 Task: Add Attachment from Google Drive to Card Card0000000055 in Board Board0000000014 in Workspace WS0000000005 in Trello. Add Cover Orange to Card Card0000000055 in Board Board0000000014 in Workspace WS0000000005 in Trello. Add "Add Label …" with "Title" Title0000000055 to Button Button0000000055 to Card Card0000000055 in Board Board0000000014 in Workspace WS0000000005 in Trello. Add Description DS0000000055 to Card Card0000000055 in Board Board0000000014 in Workspace WS0000000005 in Trello. Add Comment CM0000000055 to Card Card0000000055 in Board Board0000000014 in Workspace WS0000000005 in Trello
Action: Mouse moved to (899, 524)
Screenshot: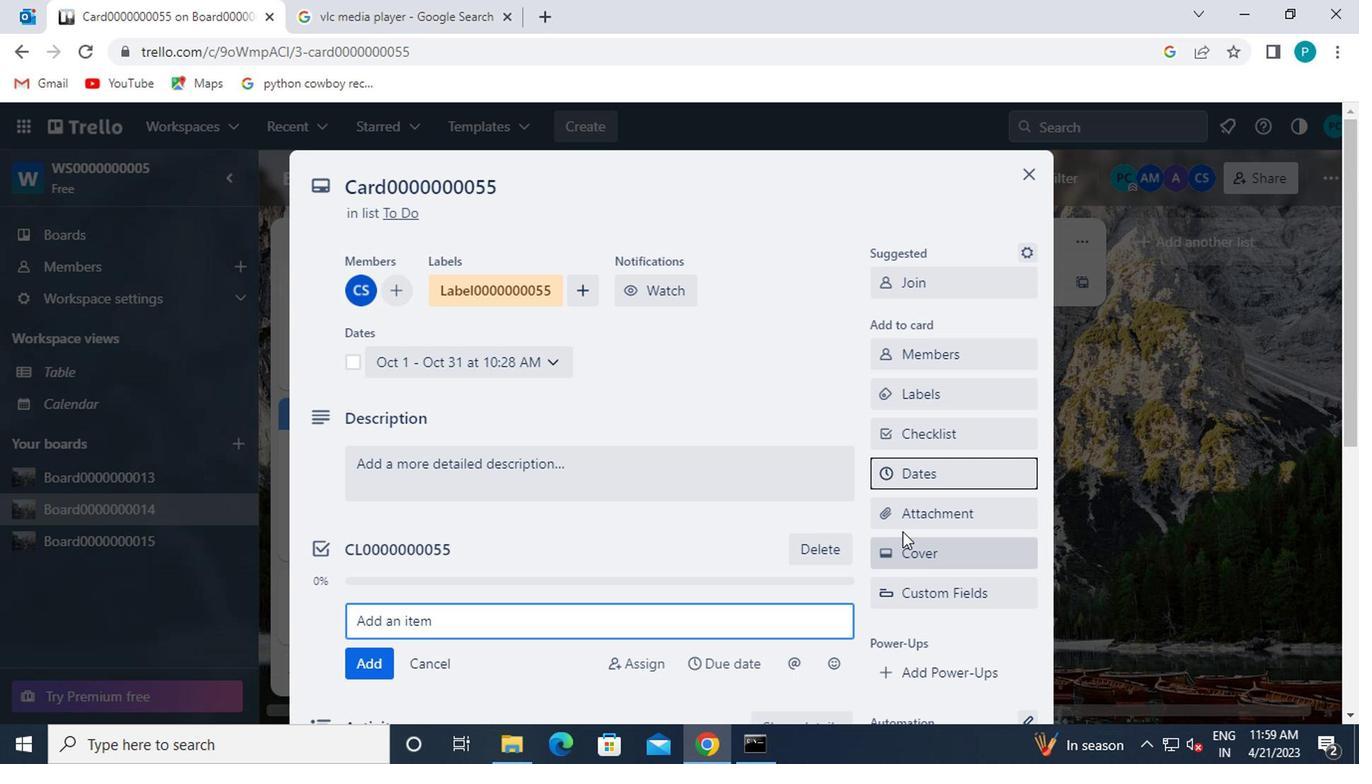 
Action: Mouse pressed left at (899, 524)
Screenshot: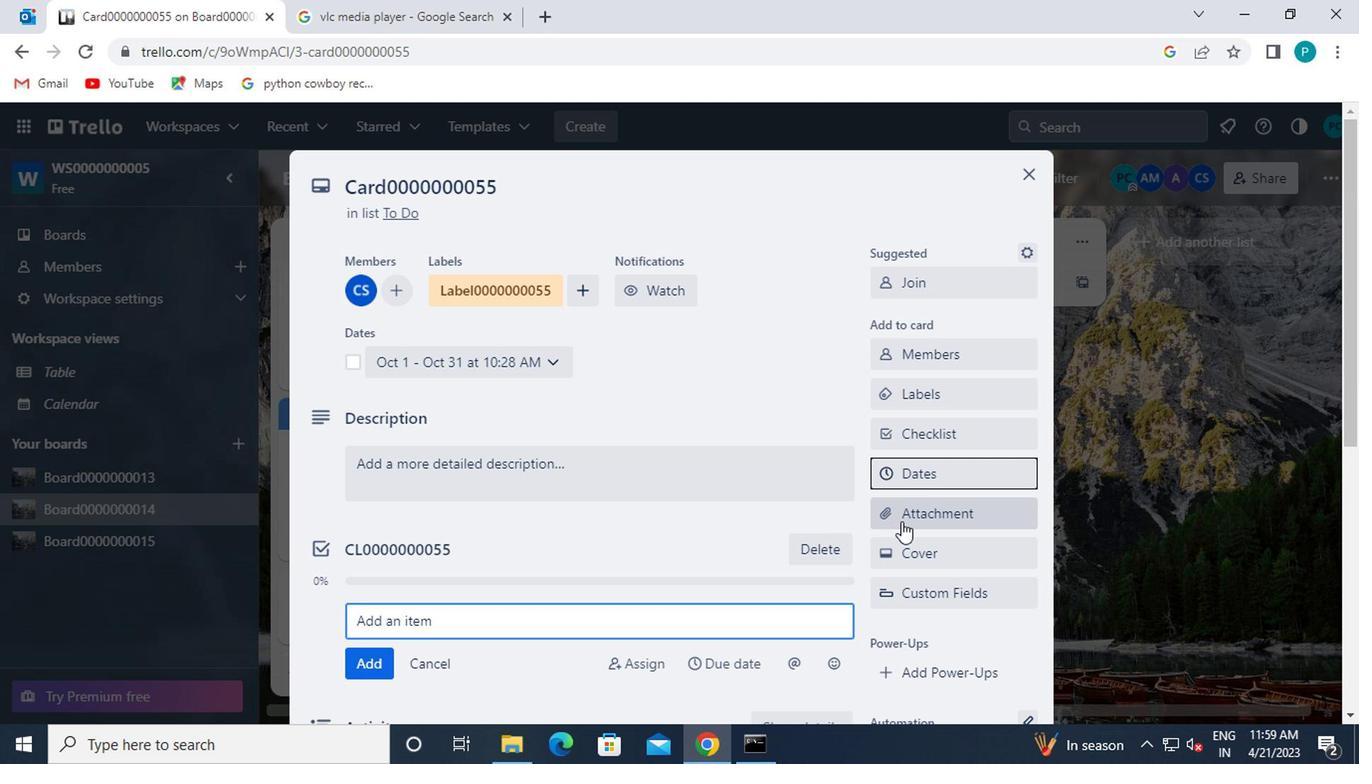 
Action: Mouse moved to (902, 282)
Screenshot: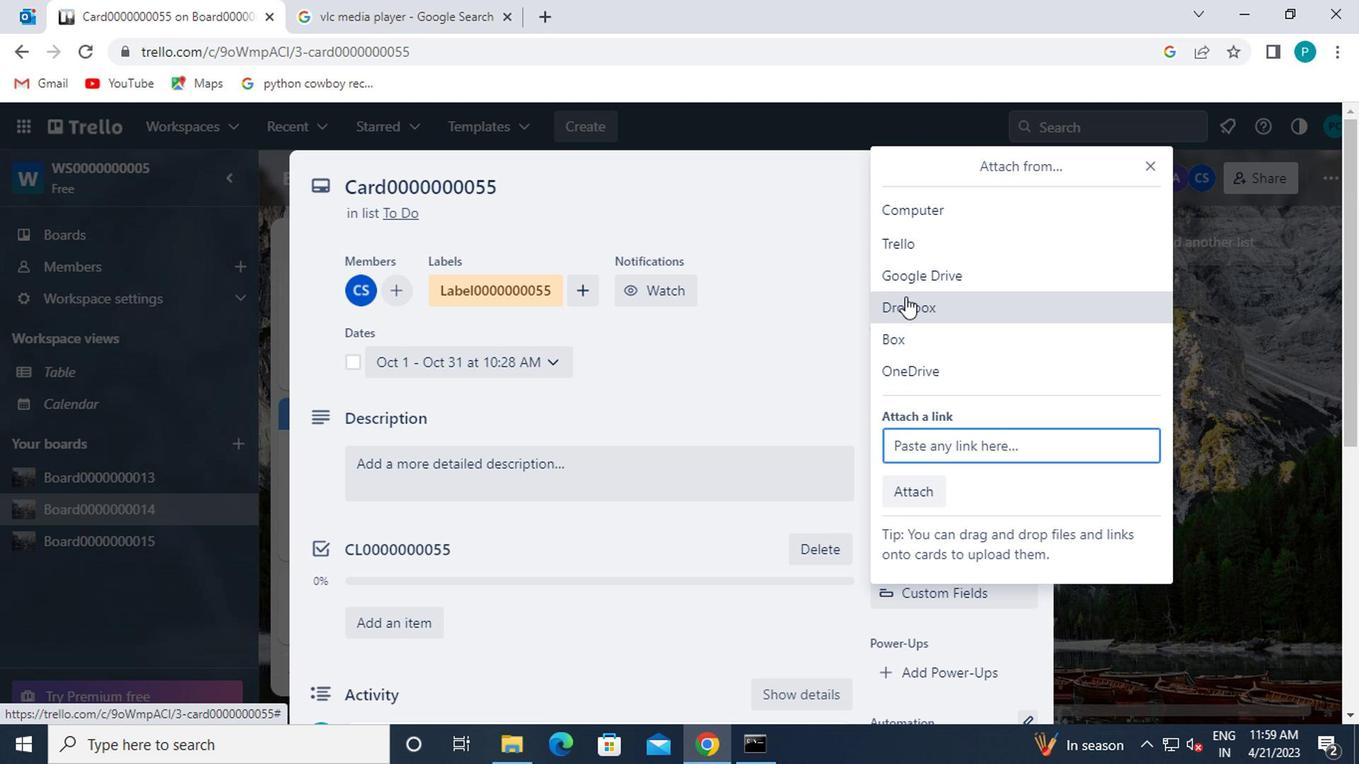 
Action: Mouse pressed left at (902, 282)
Screenshot: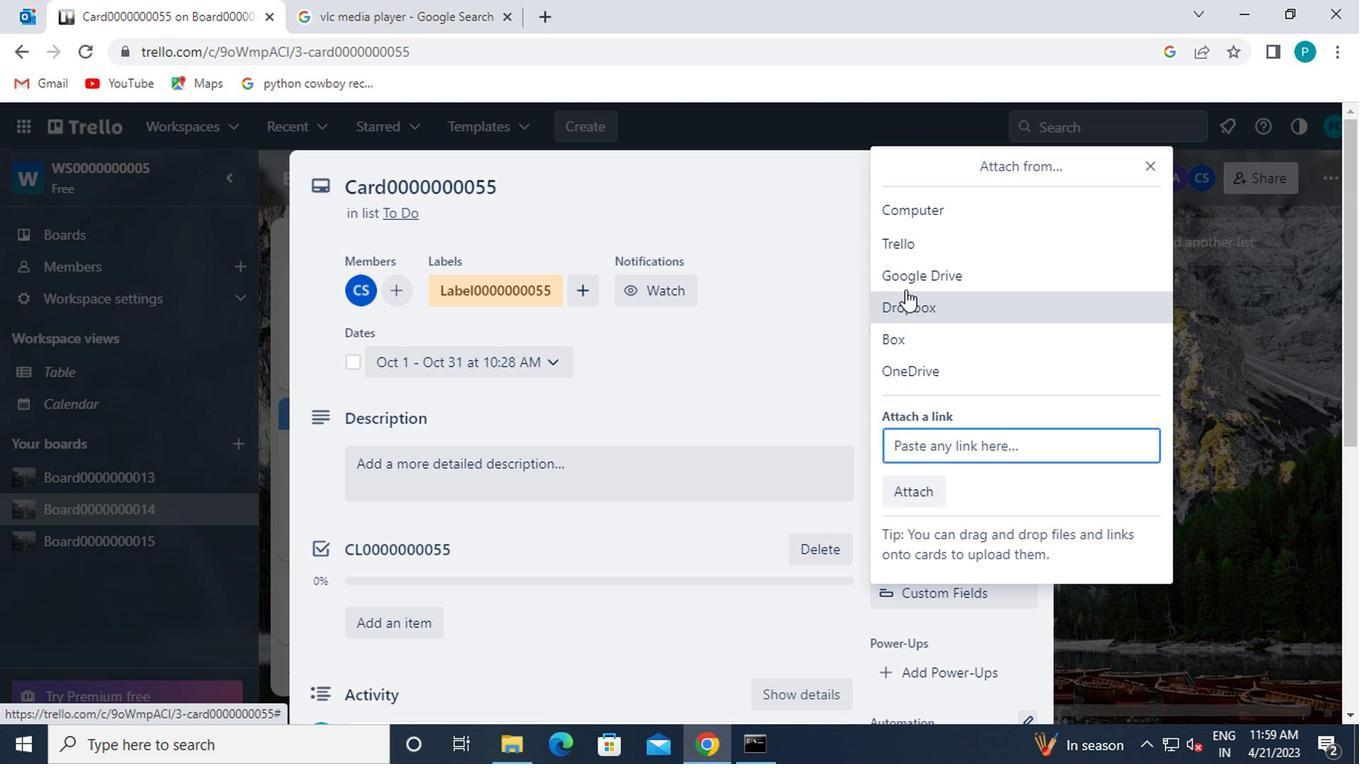 
Action: Mouse moved to (433, 410)
Screenshot: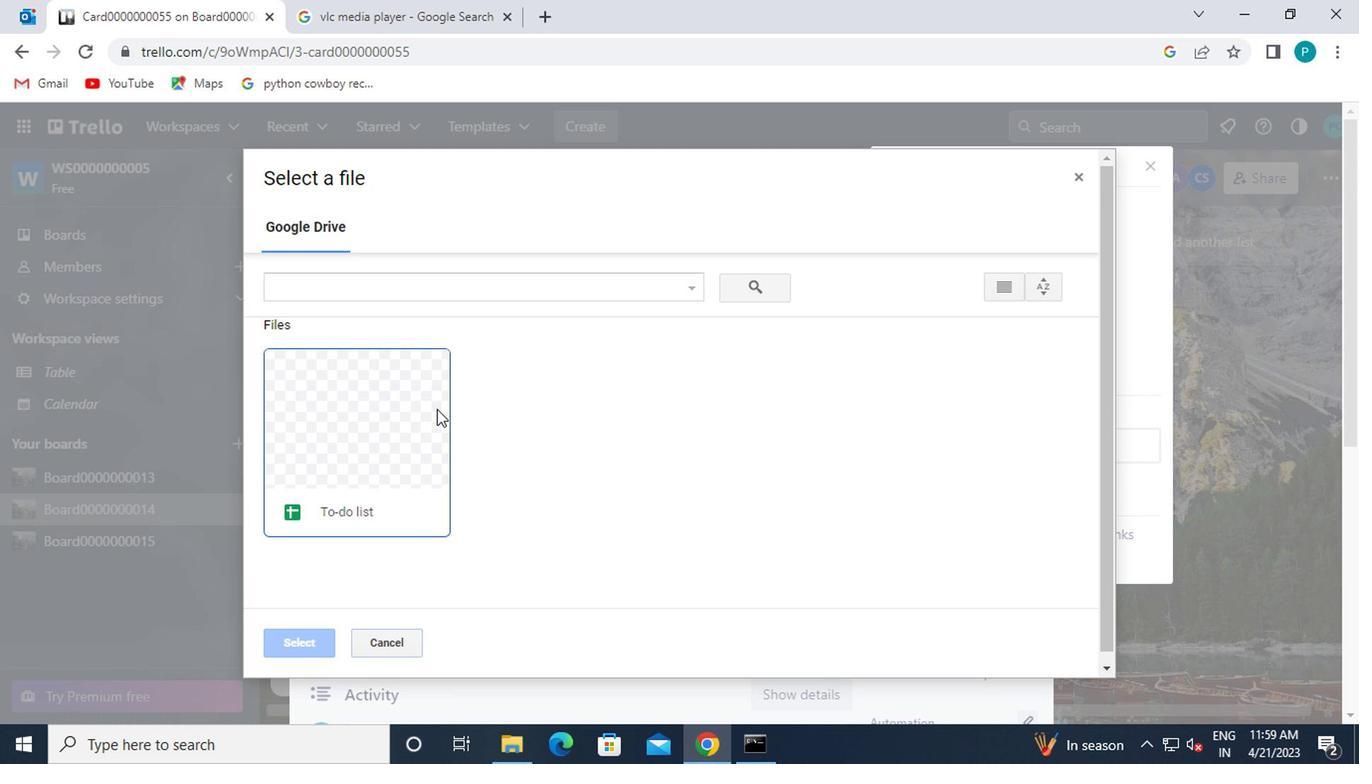 
Action: Mouse pressed left at (433, 410)
Screenshot: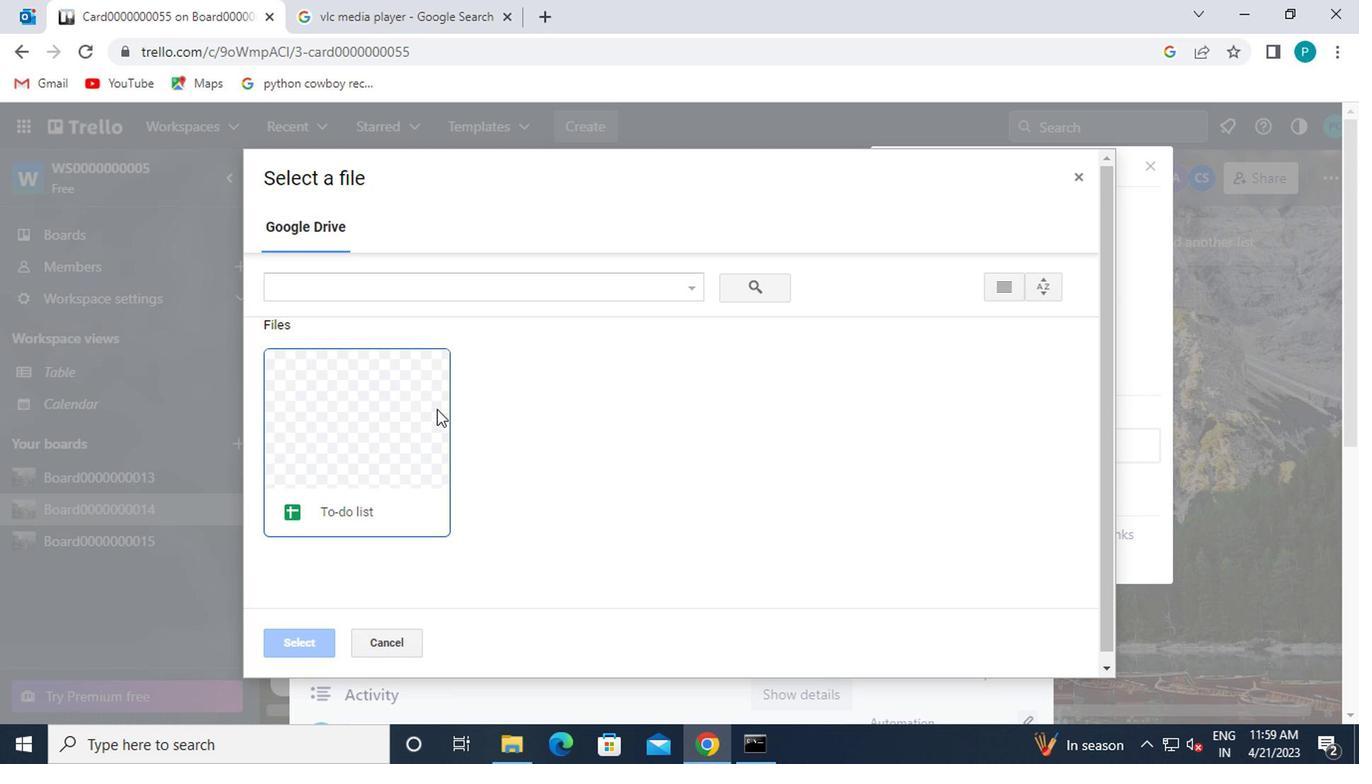 
Action: Mouse moved to (331, 643)
Screenshot: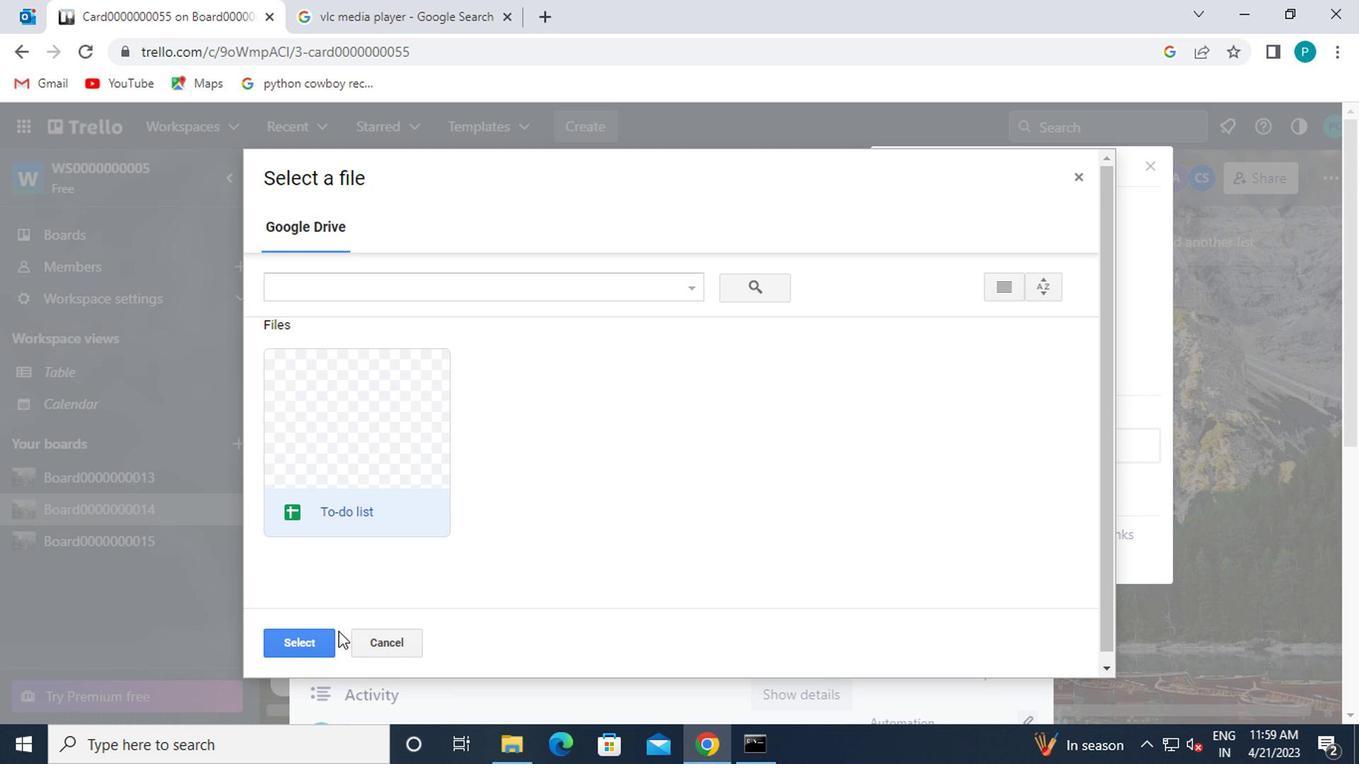 
Action: Mouse pressed left at (331, 643)
Screenshot: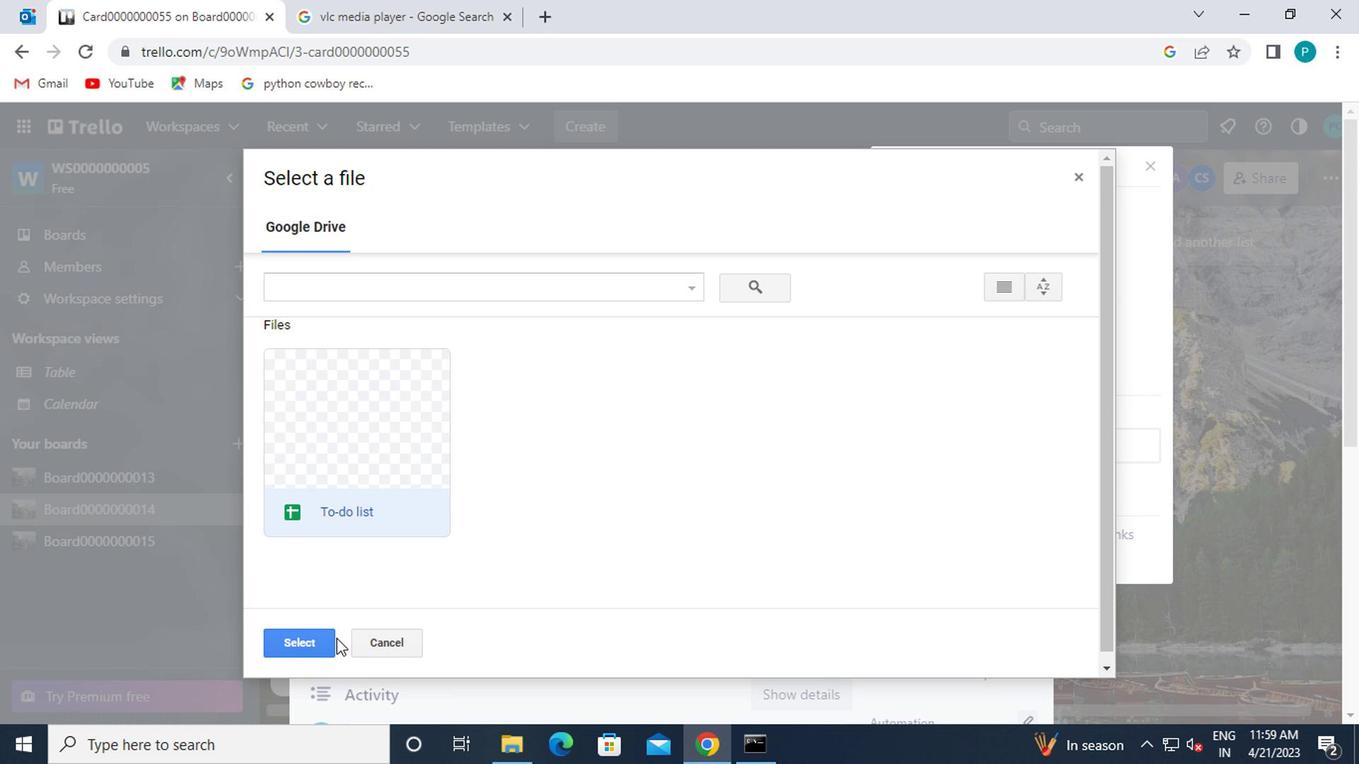 
Action: Mouse moved to (984, 556)
Screenshot: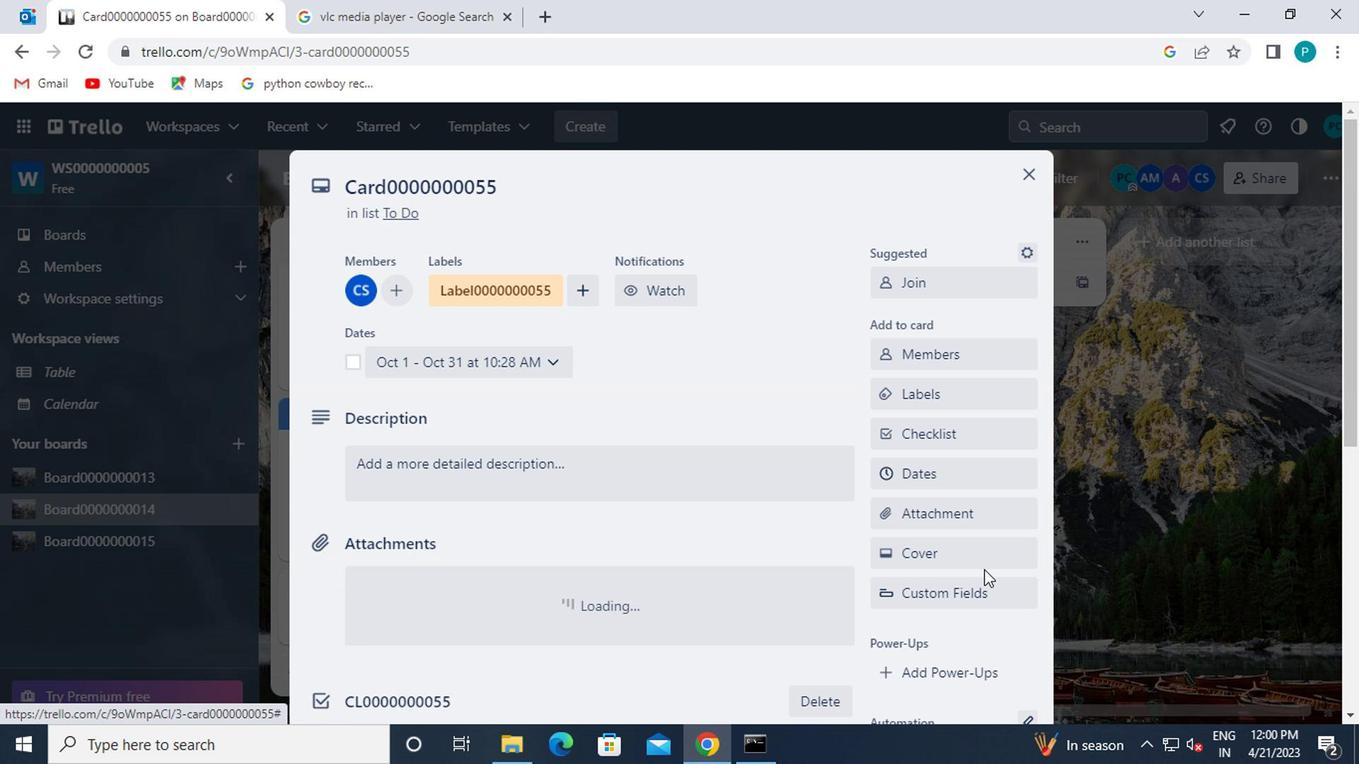 
Action: Mouse pressed left at (984, 556)
Screenshot: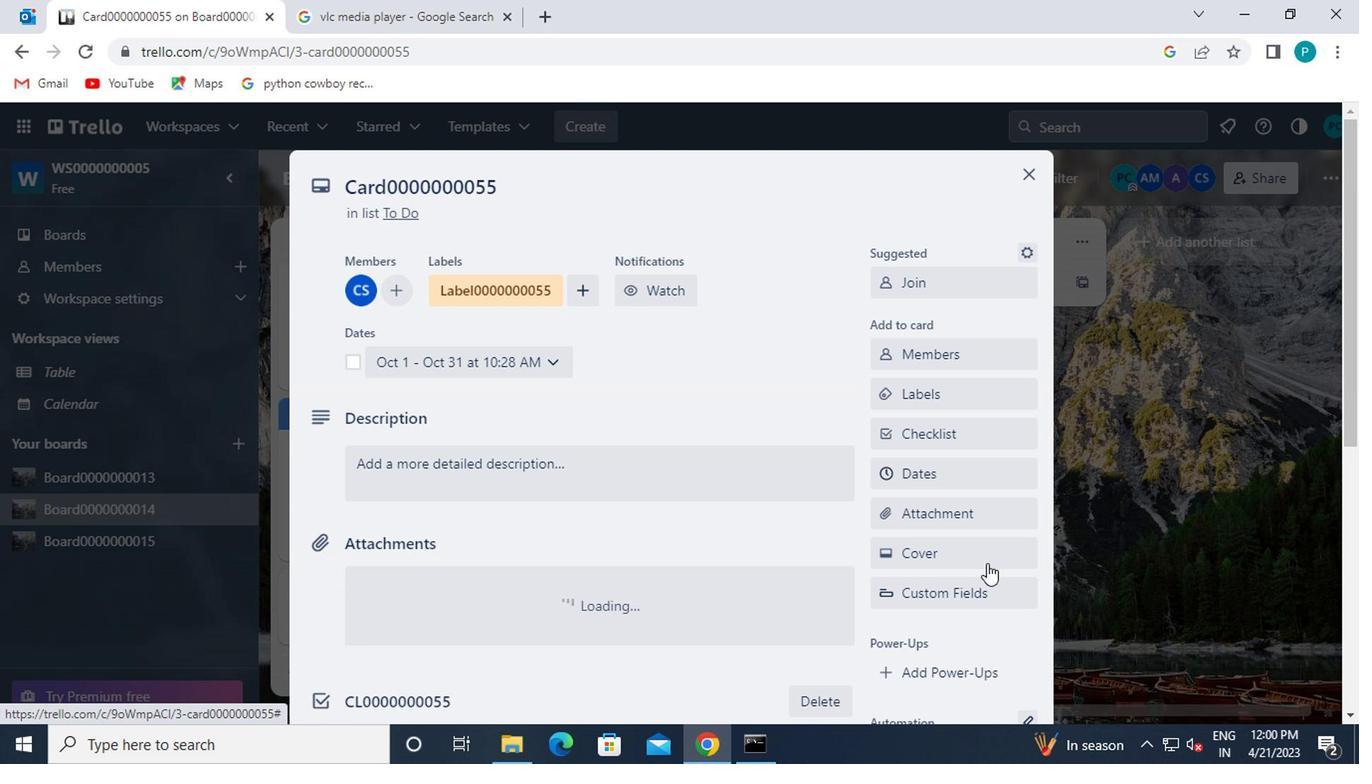 
Action: Mouse moved to (1006, 347)
Screenshot: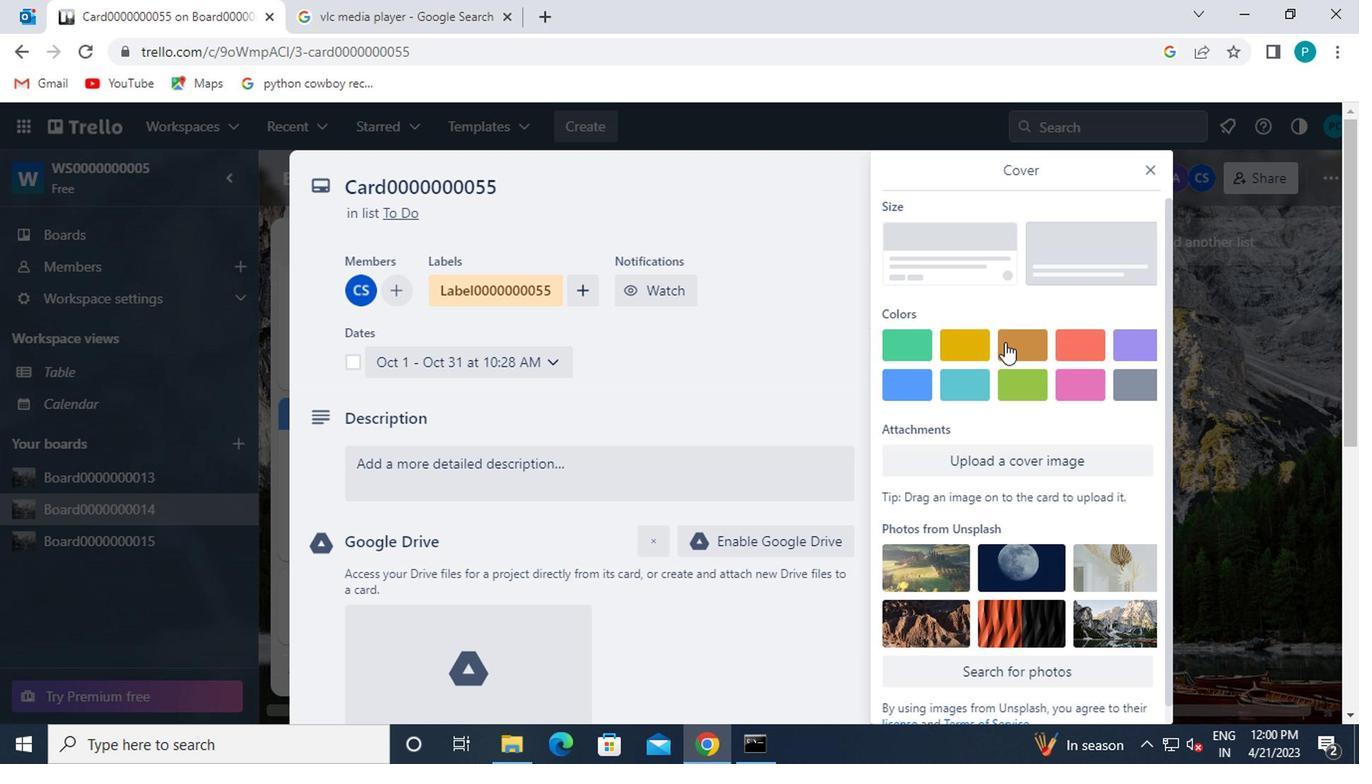 
Action: Mouse pressed left at (1006, 347)
Screenshot: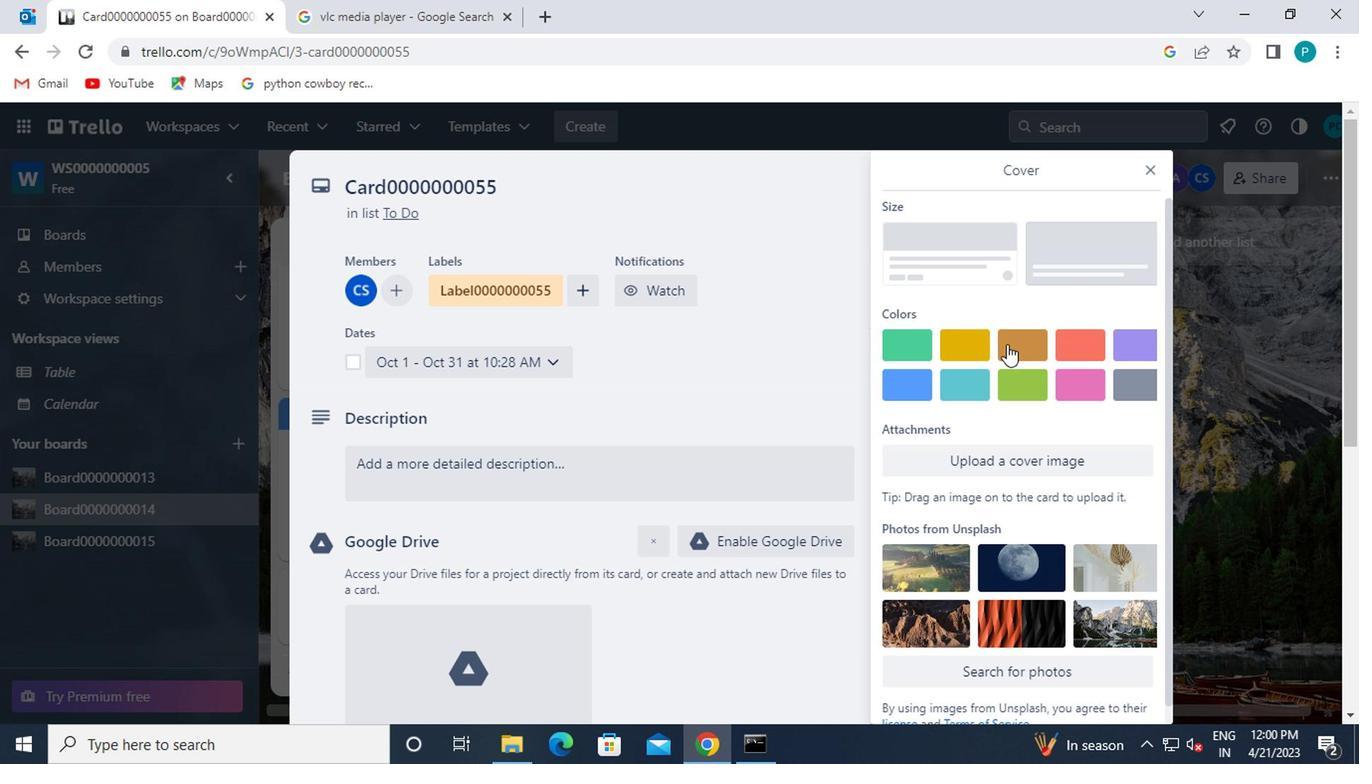 
Action: Mouse moved to (1150, 162)
Screenshot: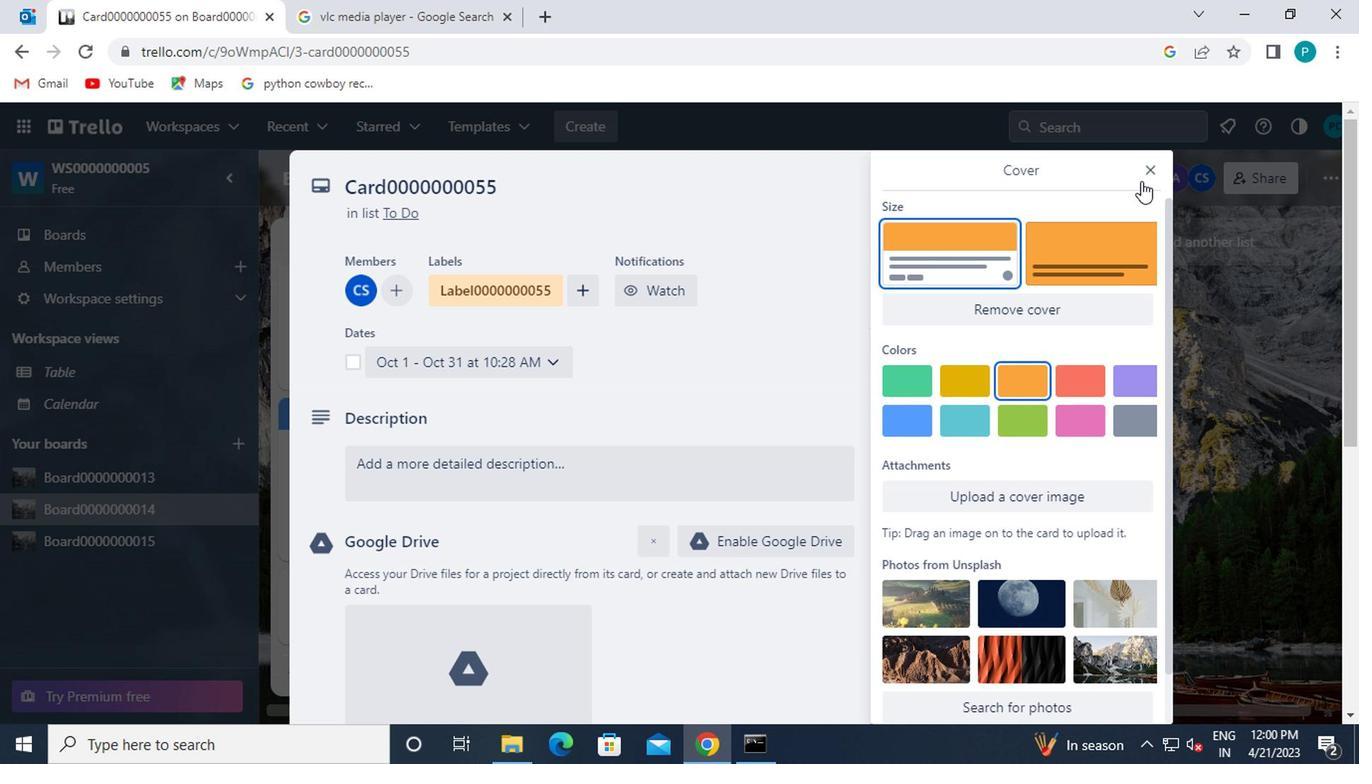 
Action: Mouse pressed left at (1150, 162)
Screenshot: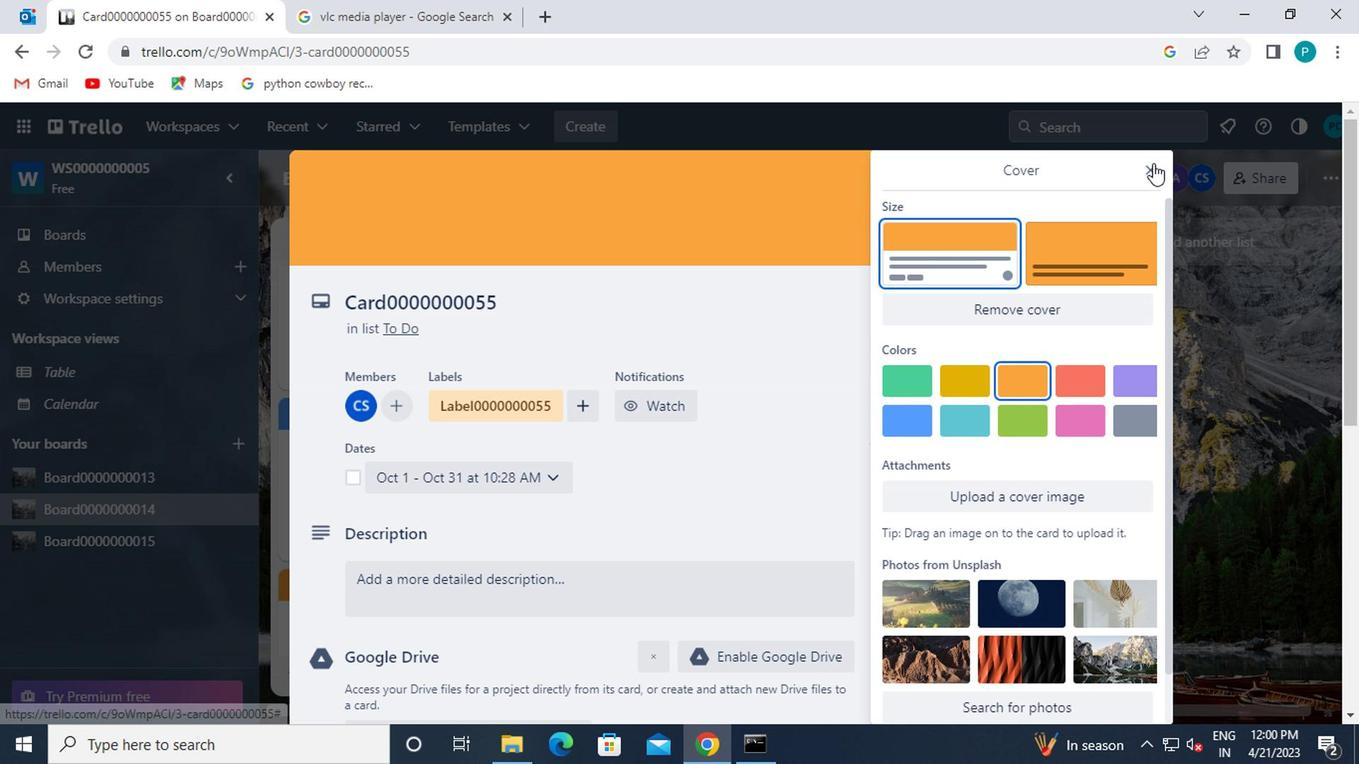 
Action: Mouse moved to (748, 535)
Screenshot: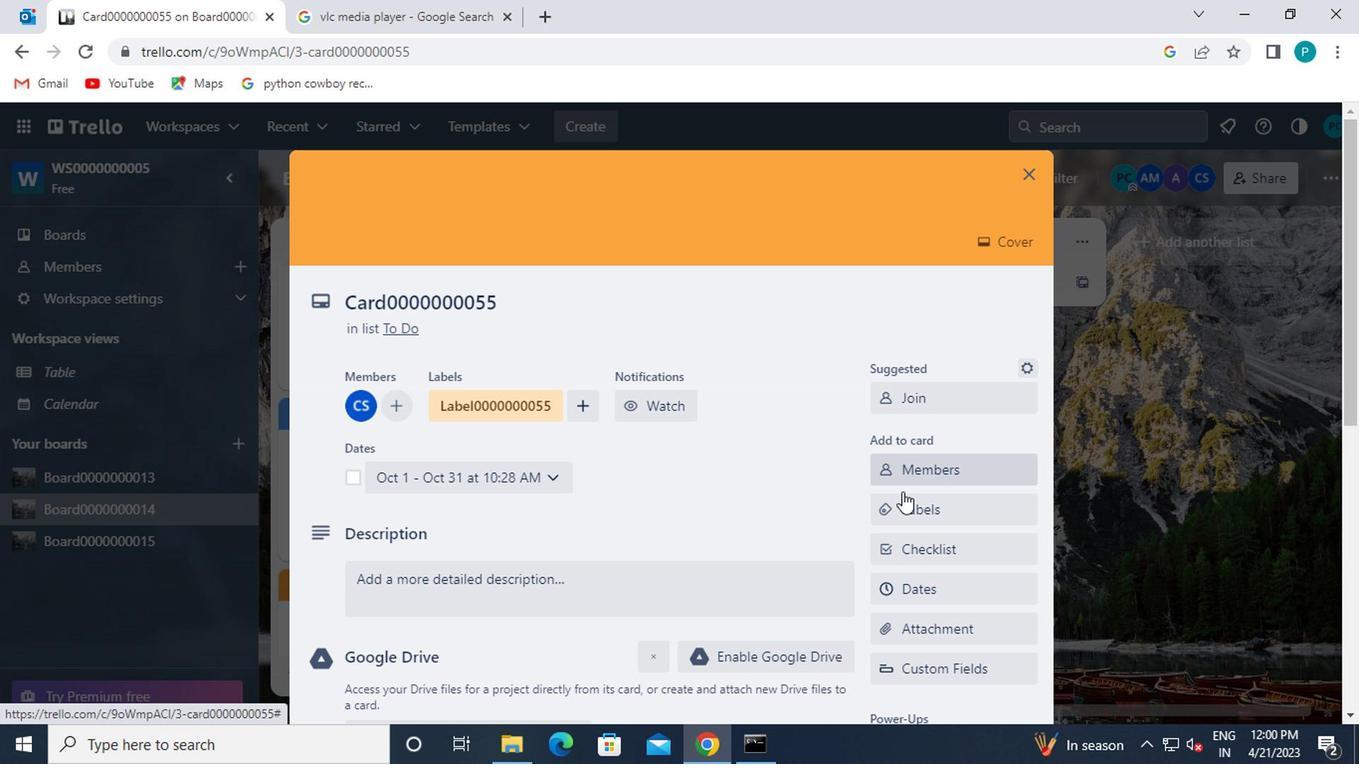
Action: Mouse scrolled (748, 534) with delta (0, 0)
Screenshot: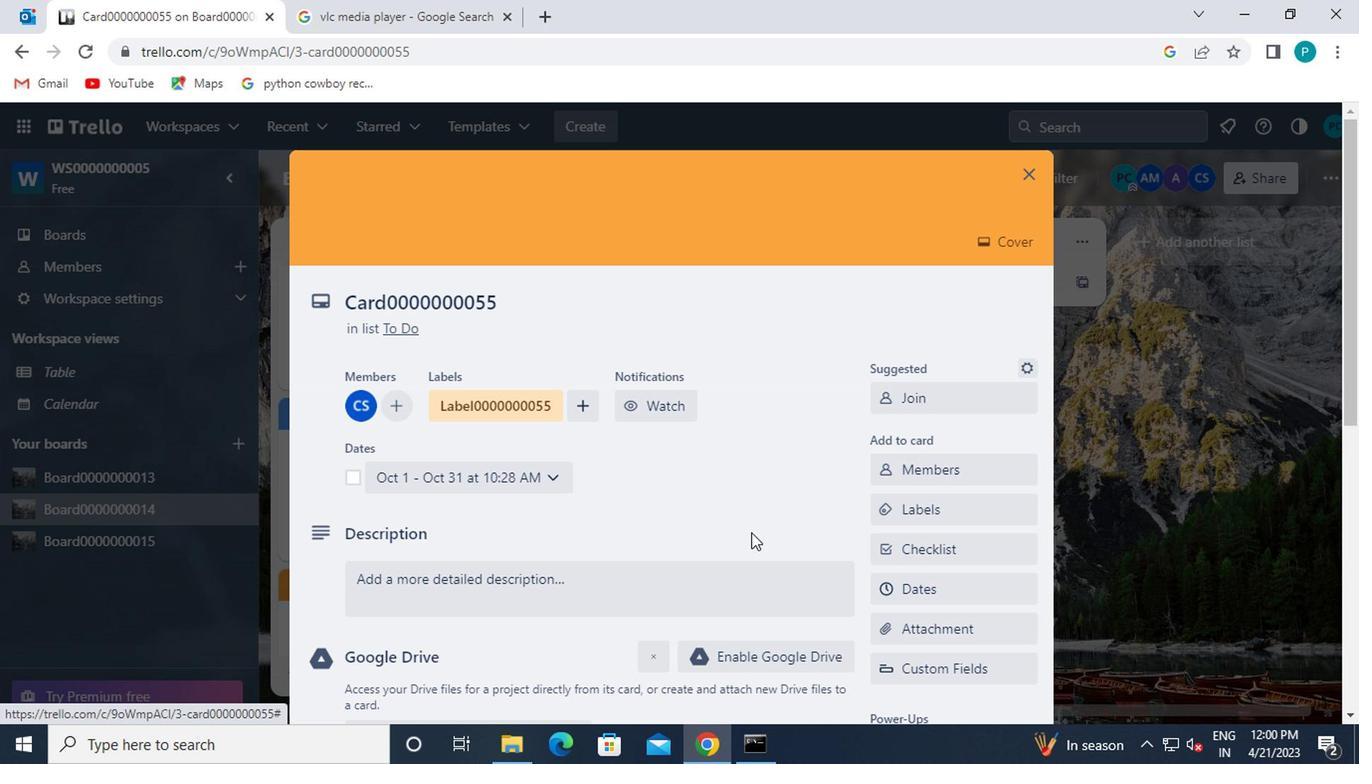 
Action: Mouse moved to (870, 587)
Screenshot: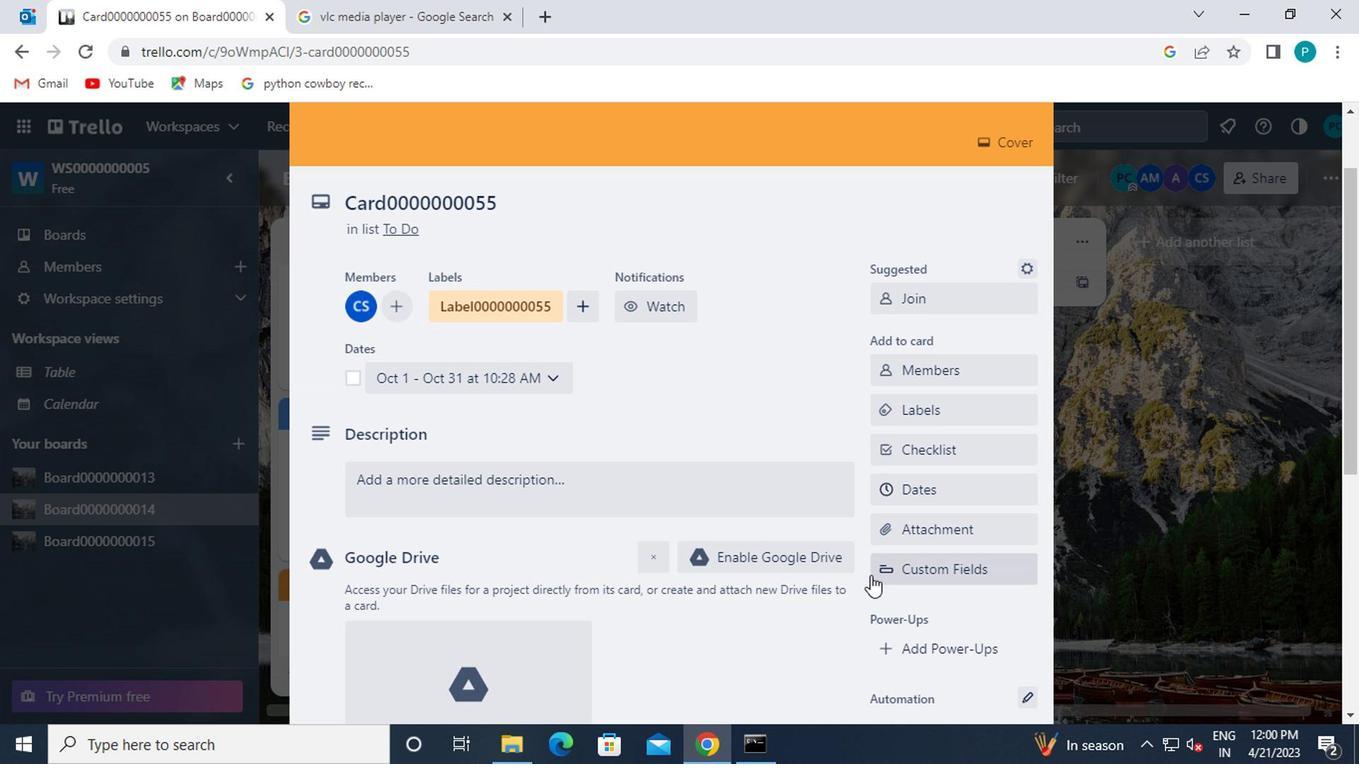 
Action: Mouse scrolled (870, 586) with delta (0, -1)
Screenshot: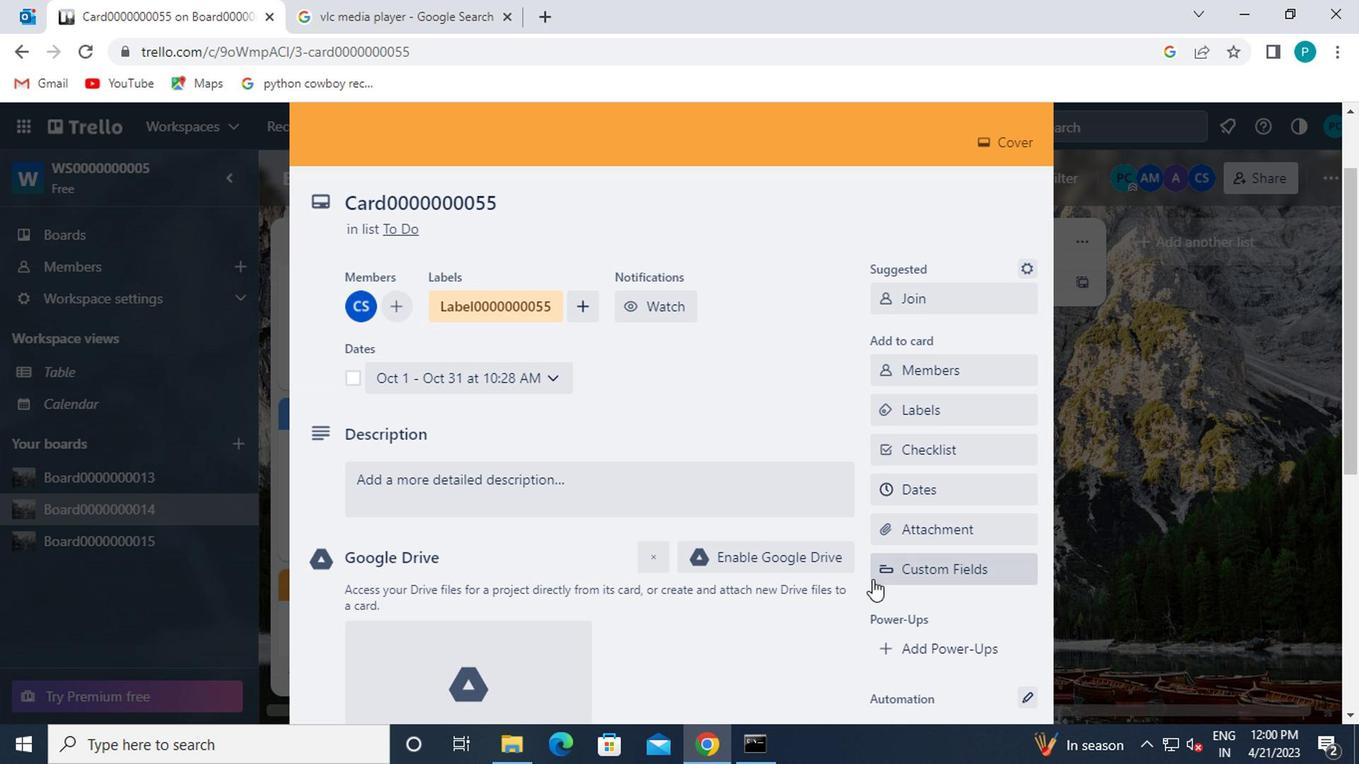 
Action: Mouse scrolled (870, 586) with delta (0, -1)
Screenshot: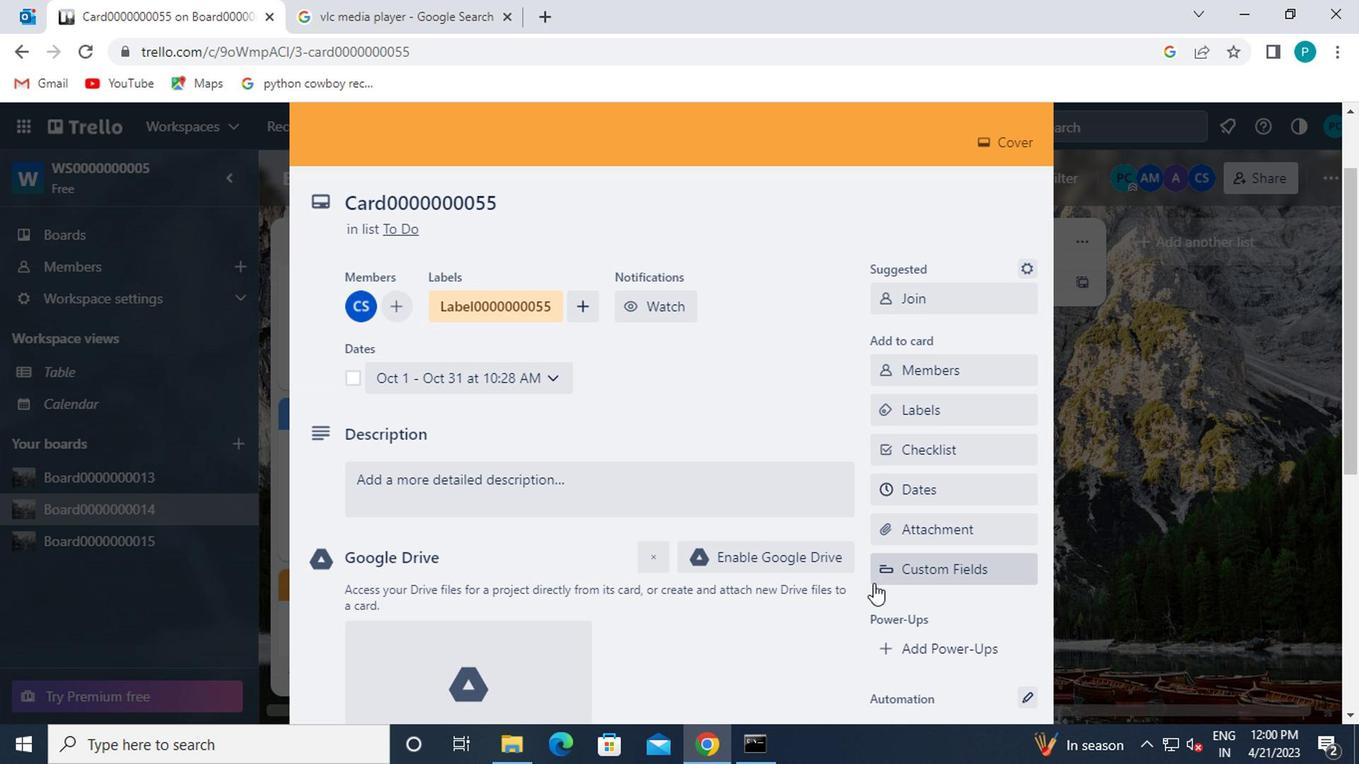 
Action: Mouse moved to (892, 617)
Screenshot: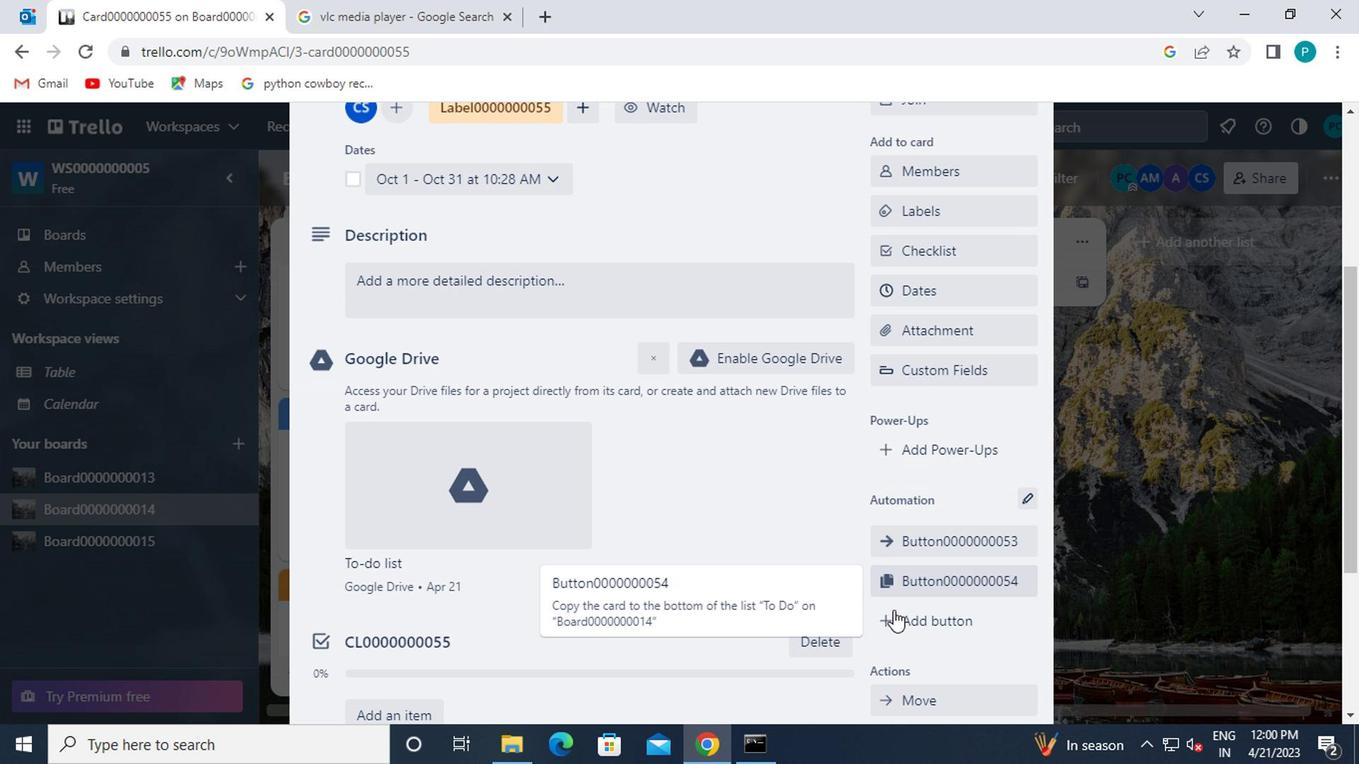 
Action: Mouse pressed left at (892, 617)
Screenshot: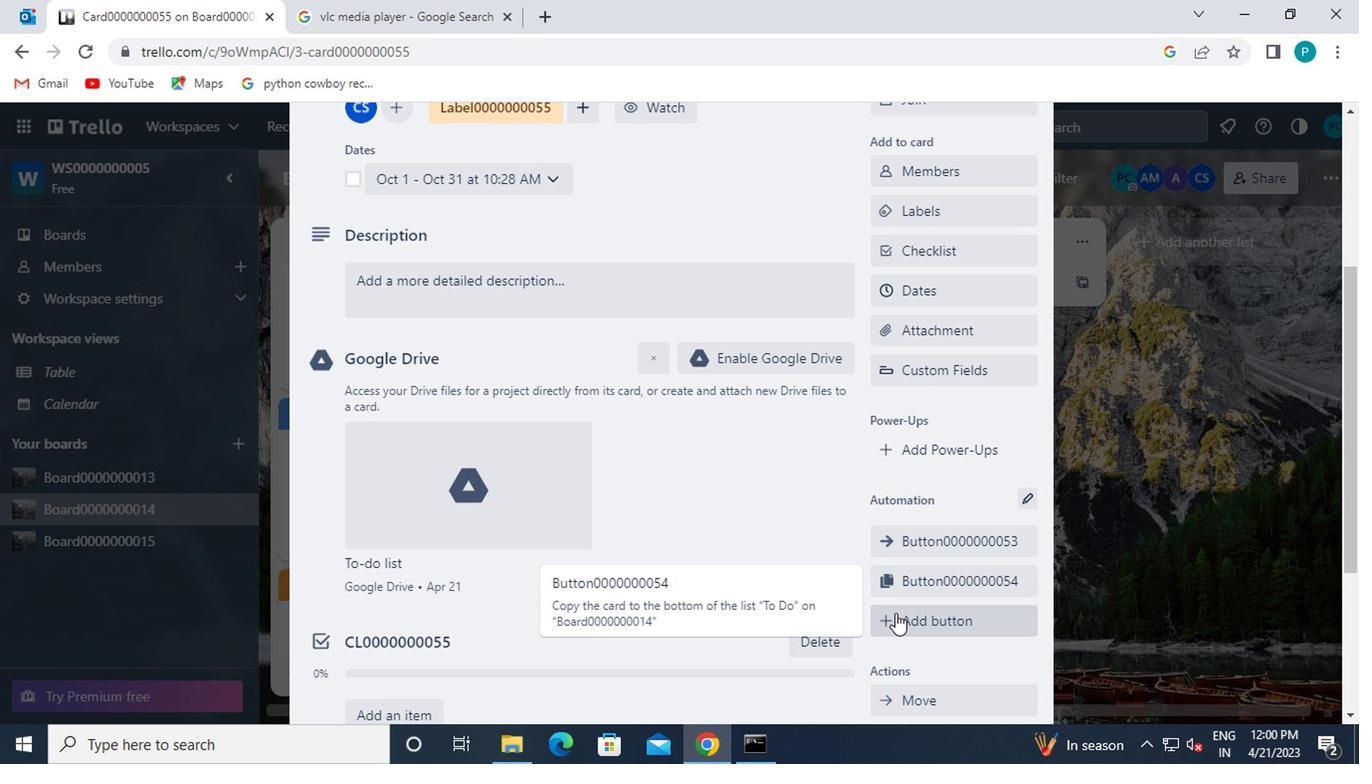 
Action: Mouse moved to (934, 346)
Screenshot: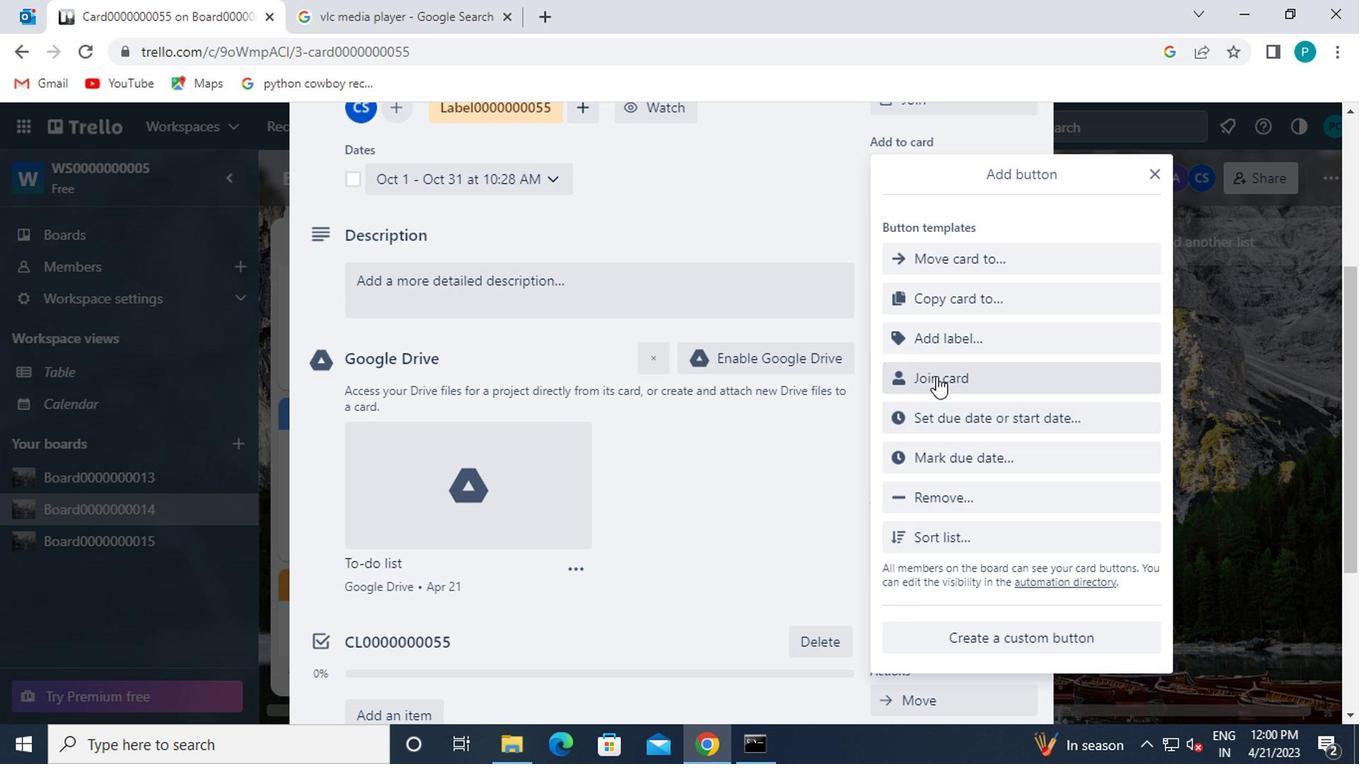 
Action: Mouse pressed left at (934, 346)
Screenshot: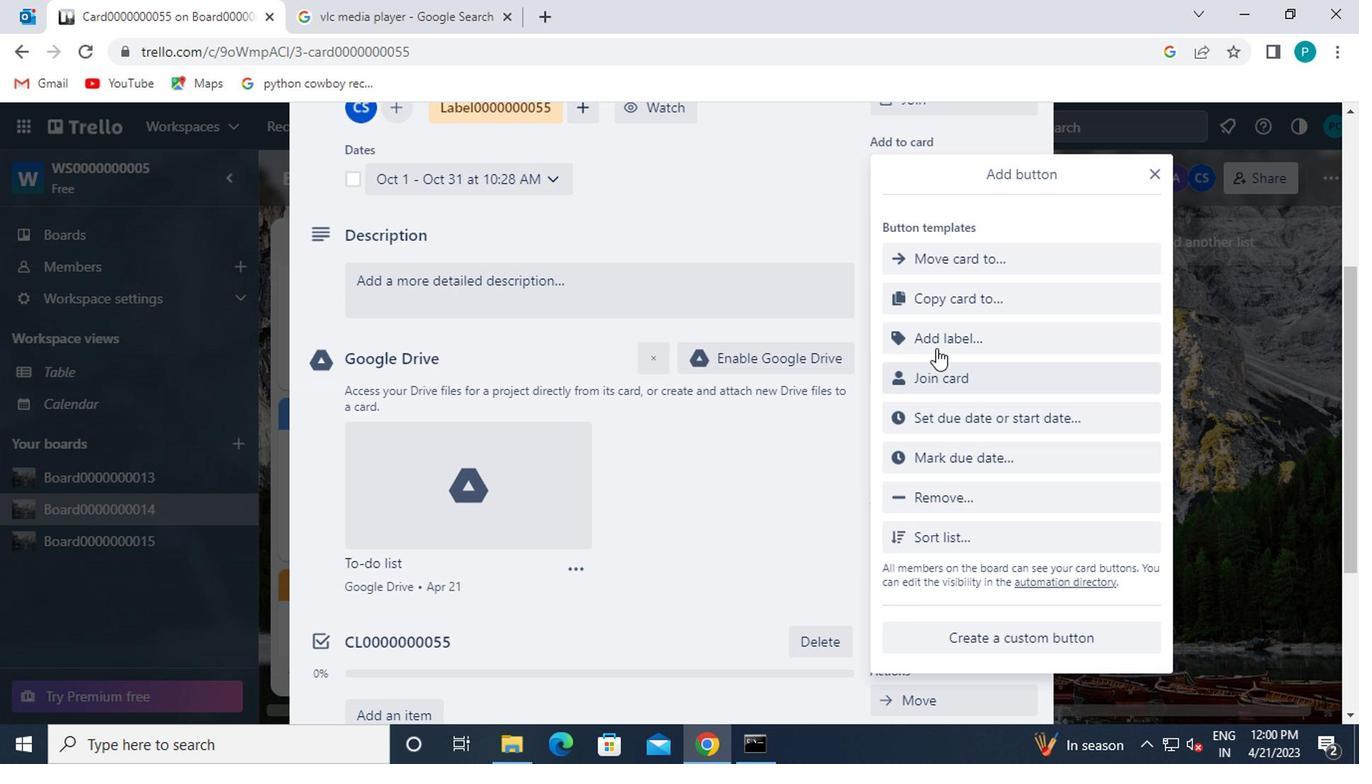 
Action: Mouse moved to (946, 319)
Screenshot: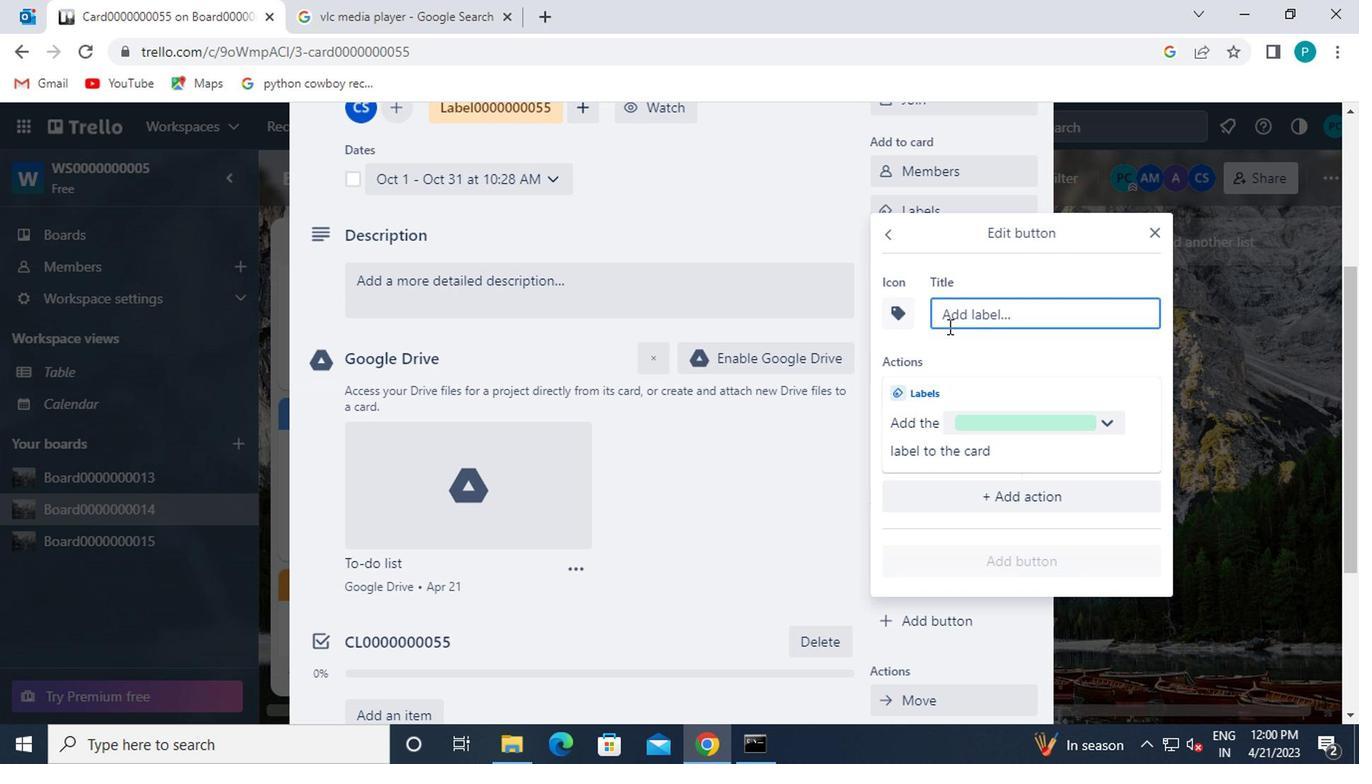 
Action: Mouse pressed left at (946, 319)
Screenshot: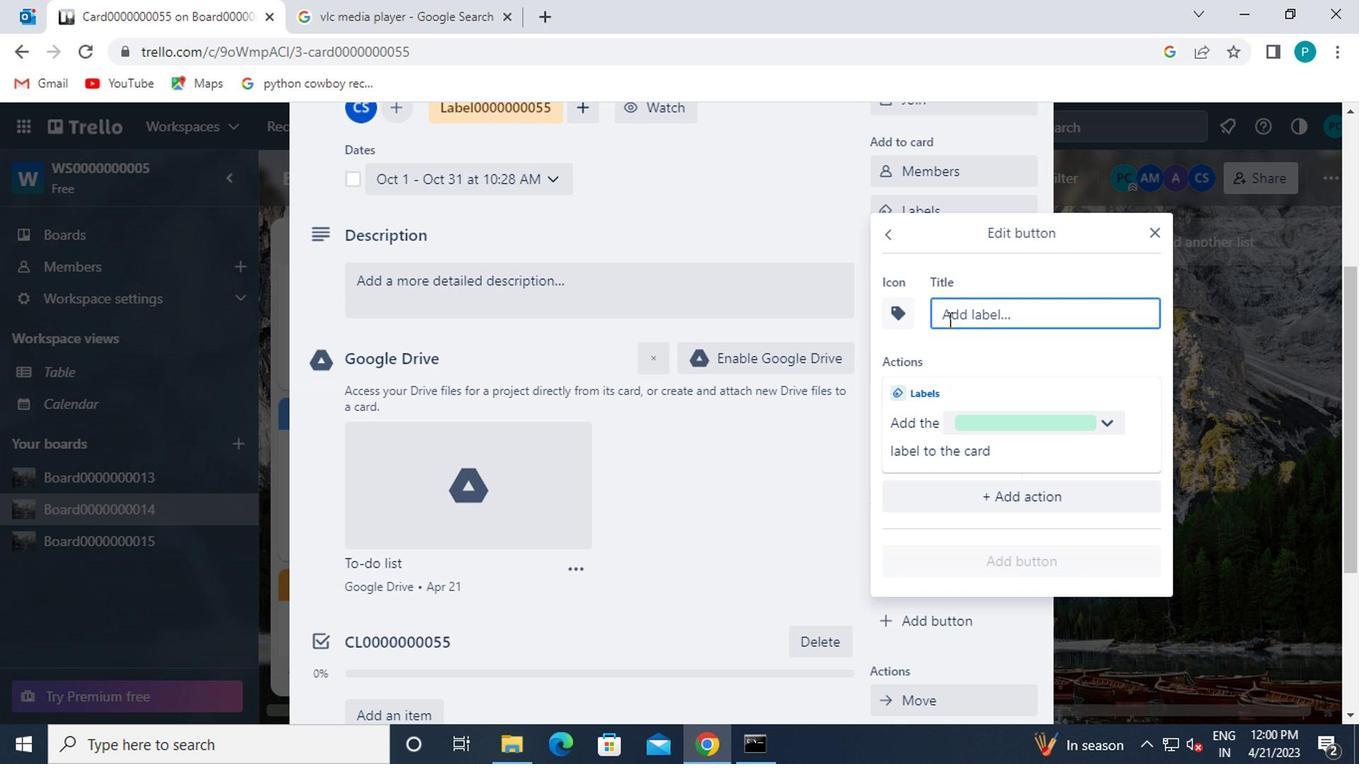 
Action: Key pressed t<Key.caps_lock>itle0000000055
Screenshot: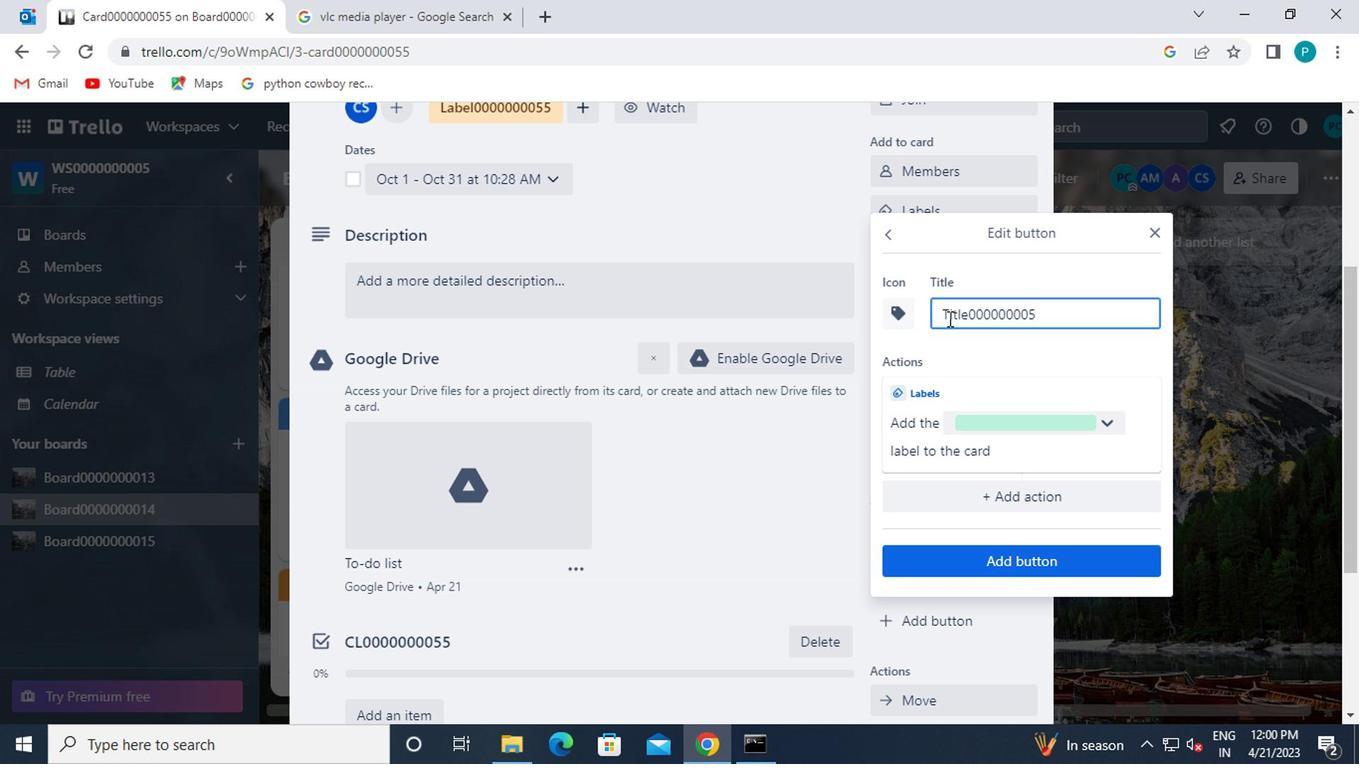 
Action: Mouse moved to (970, 562)
Screenshot: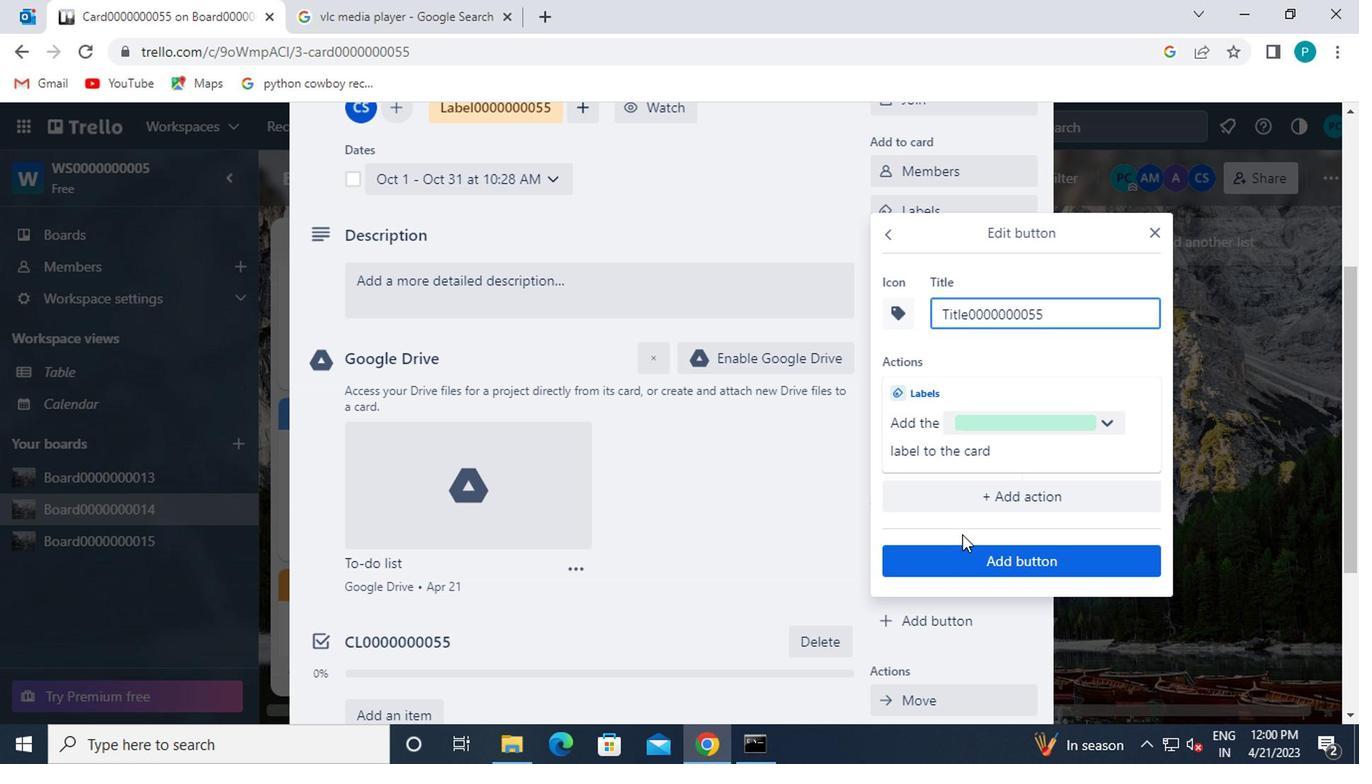 
Action: Mouse pressed left at (970, 562)
Screenshot: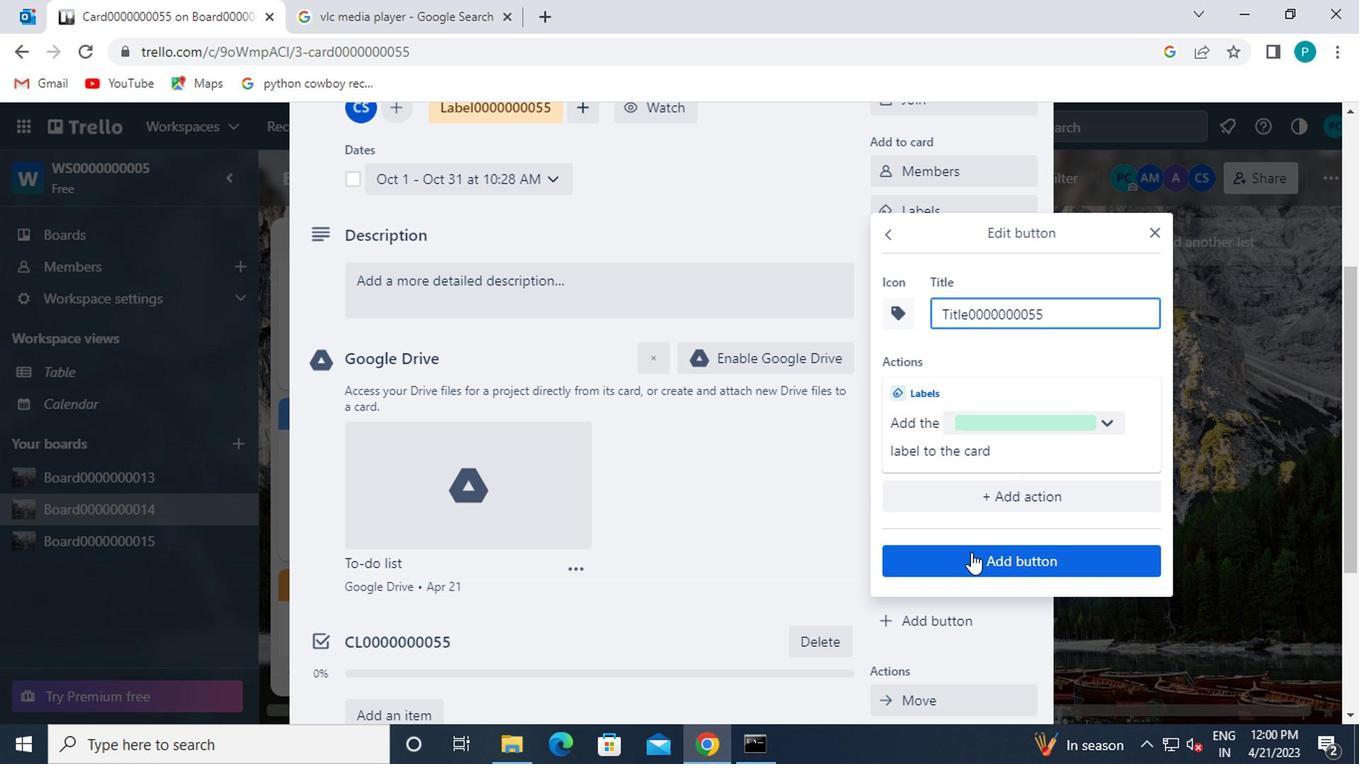 
Action: Mouse moved to (513, 305)
Screenshot: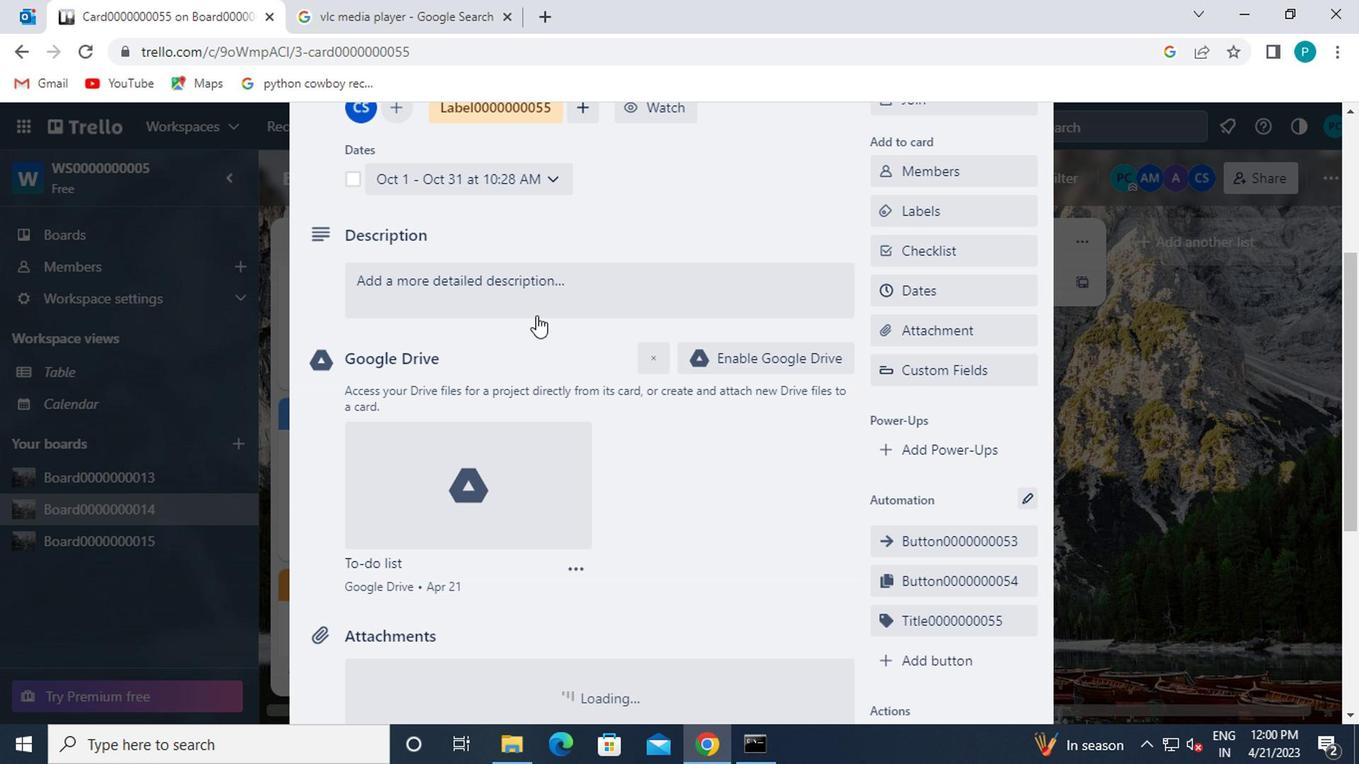 
Action: Mouse pressed left at (513, 305)
Screenshot: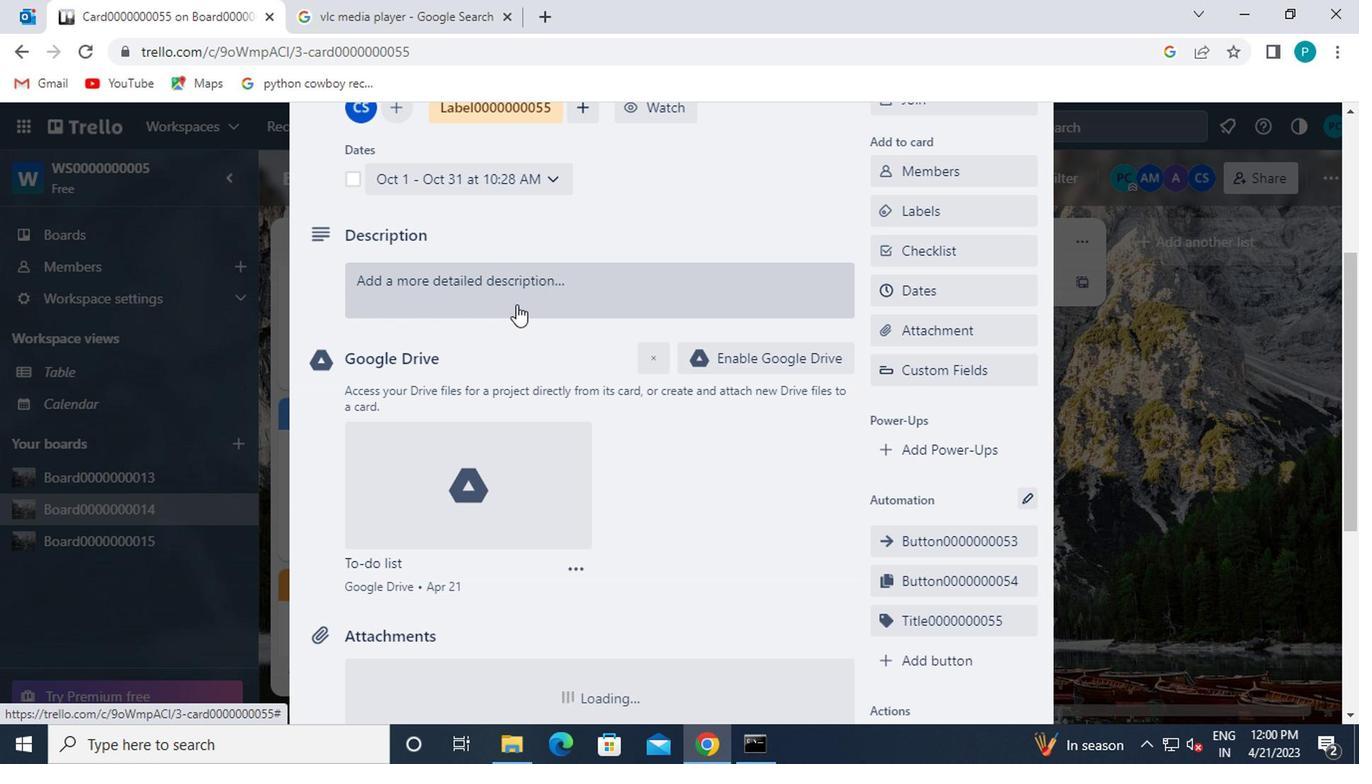 
Action: Key pressed <Key.caps_lock>c<Key.backspace>ds0000000055
Screenshot: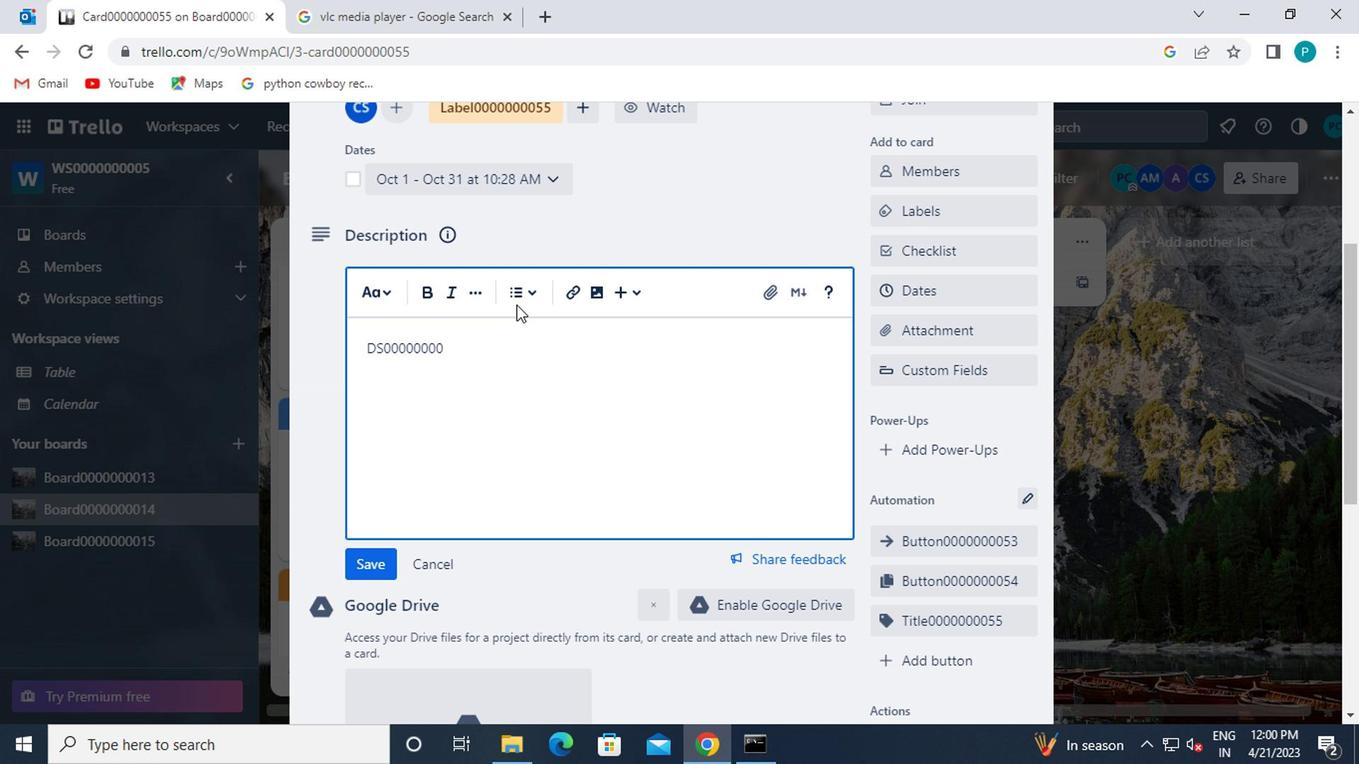
Action: Mouse moved to (424, 406)
Screenshot: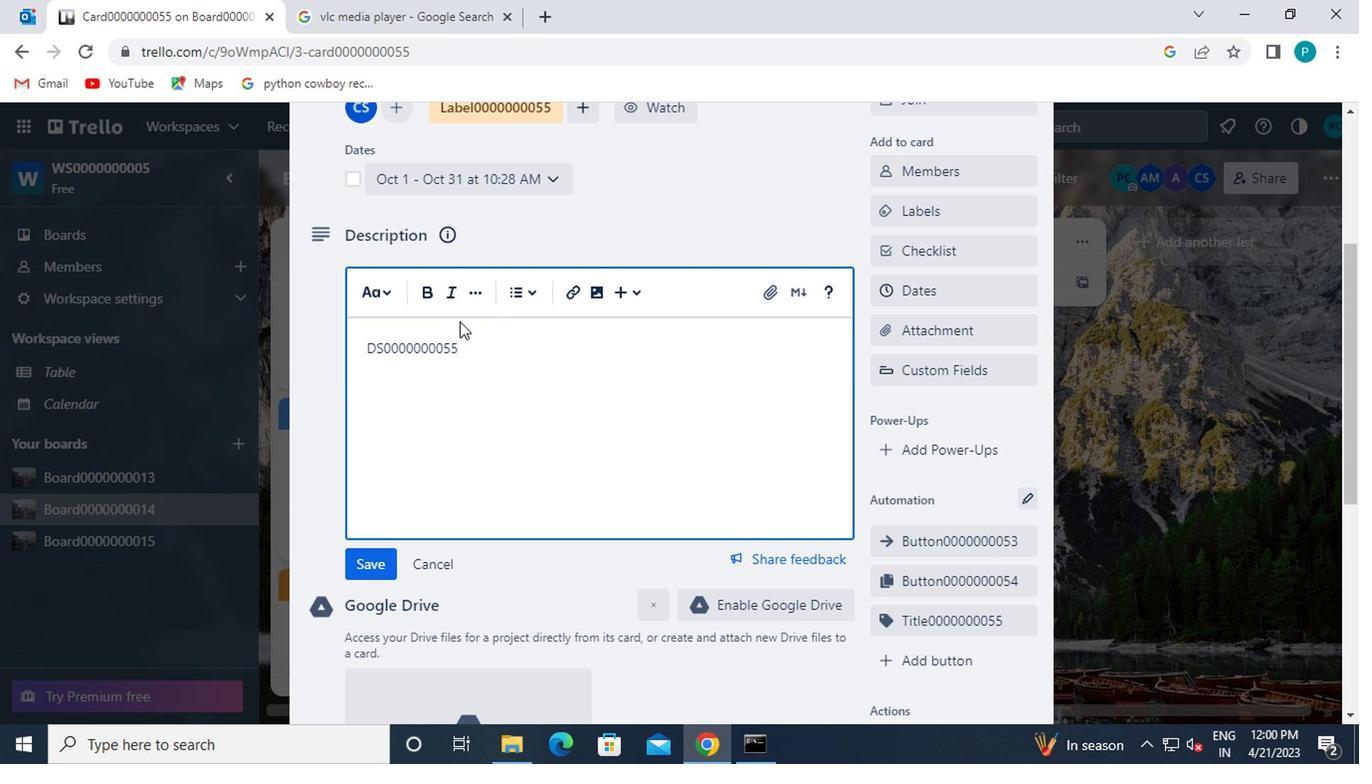 
Action: Mouse scrolled (424, 405) with delta (0, 0)
Screenshot: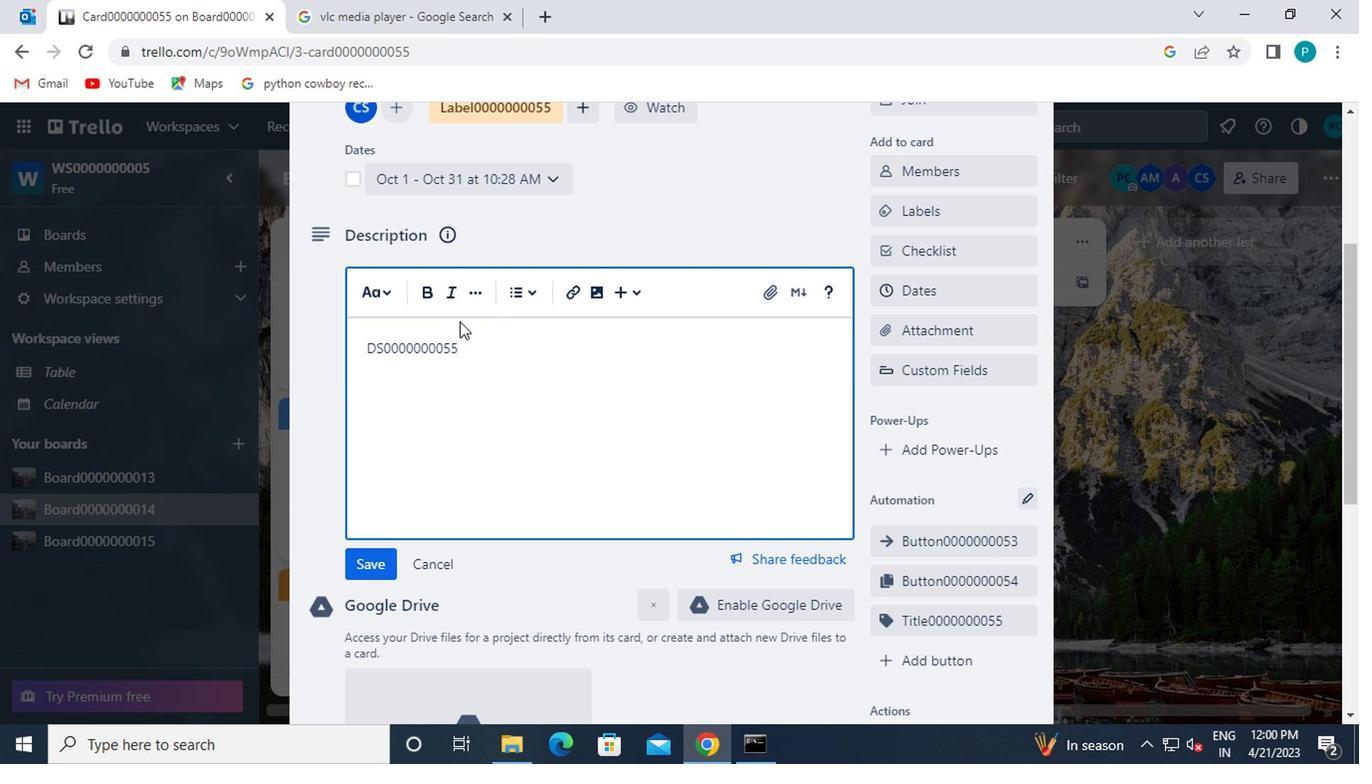 
Action: Mouse moved to (422, 412)
Screenshot: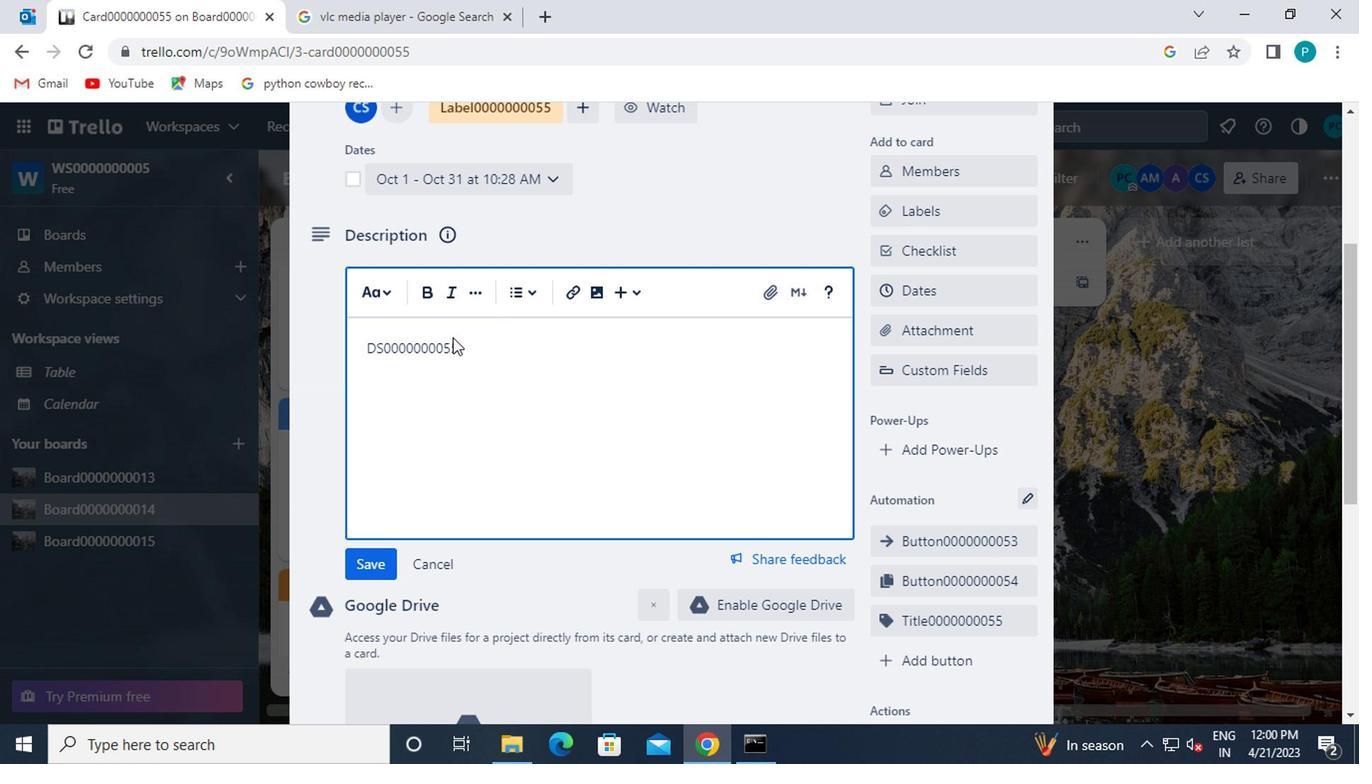 
Action: Mouse scrolled (422, 410) with delta (0, -1)
Screenshot: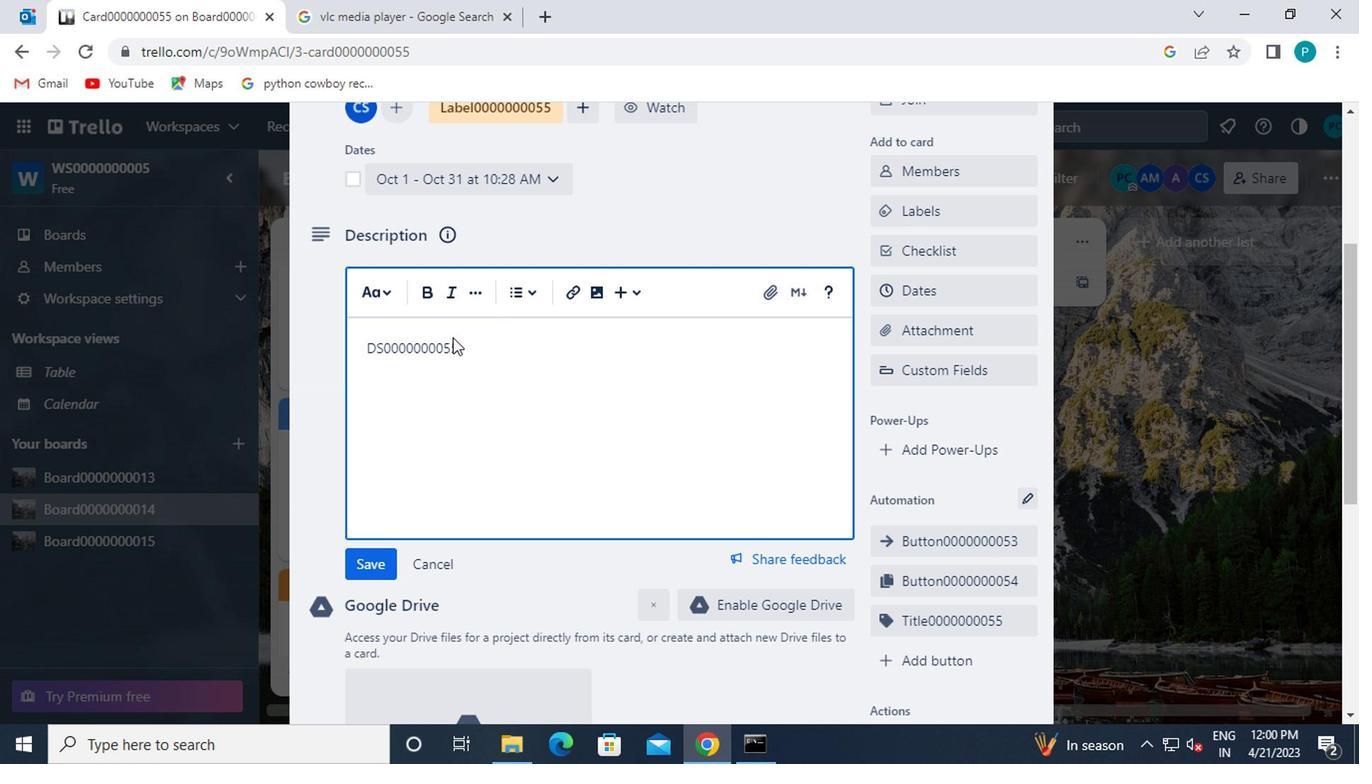 
Action: Mouse moved to (364, 371)
Screenshot: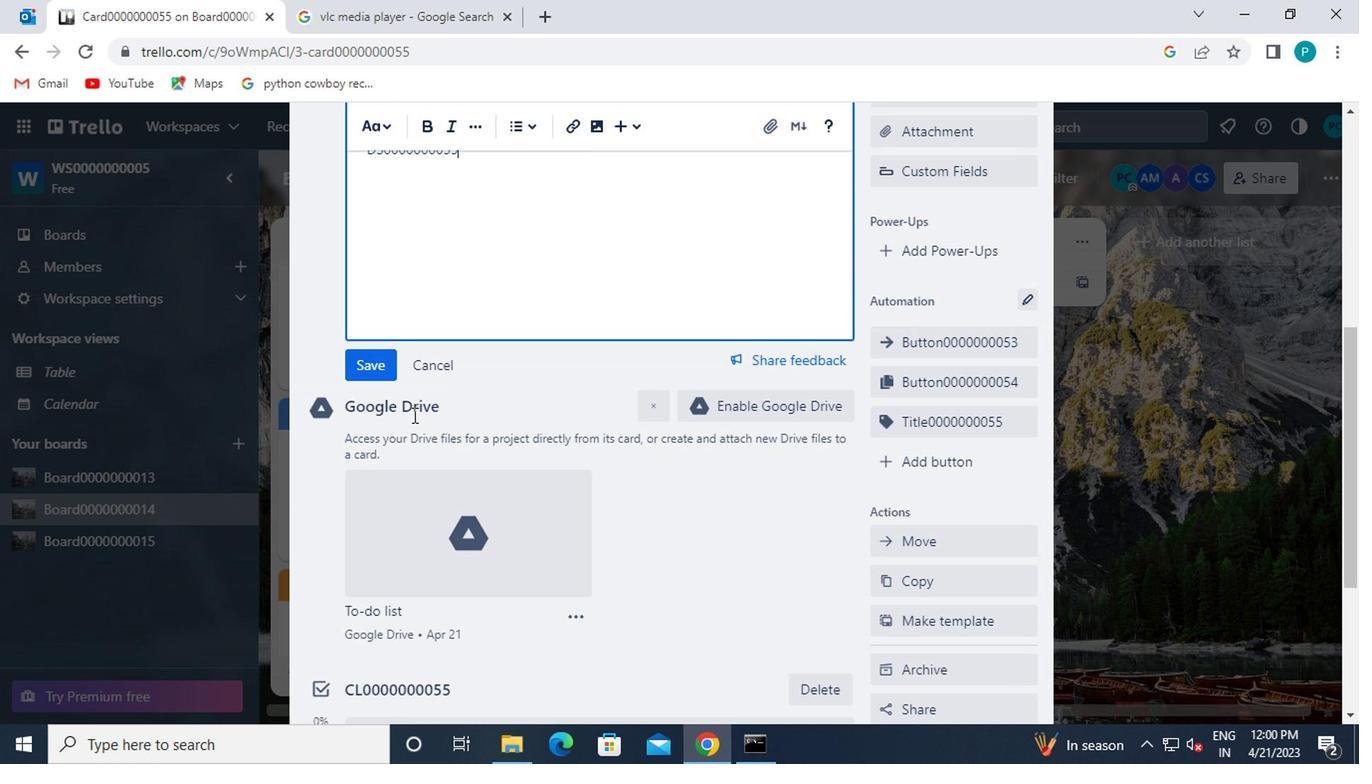 
Action: Mouse pressed left at (364, 371)
Screenshot: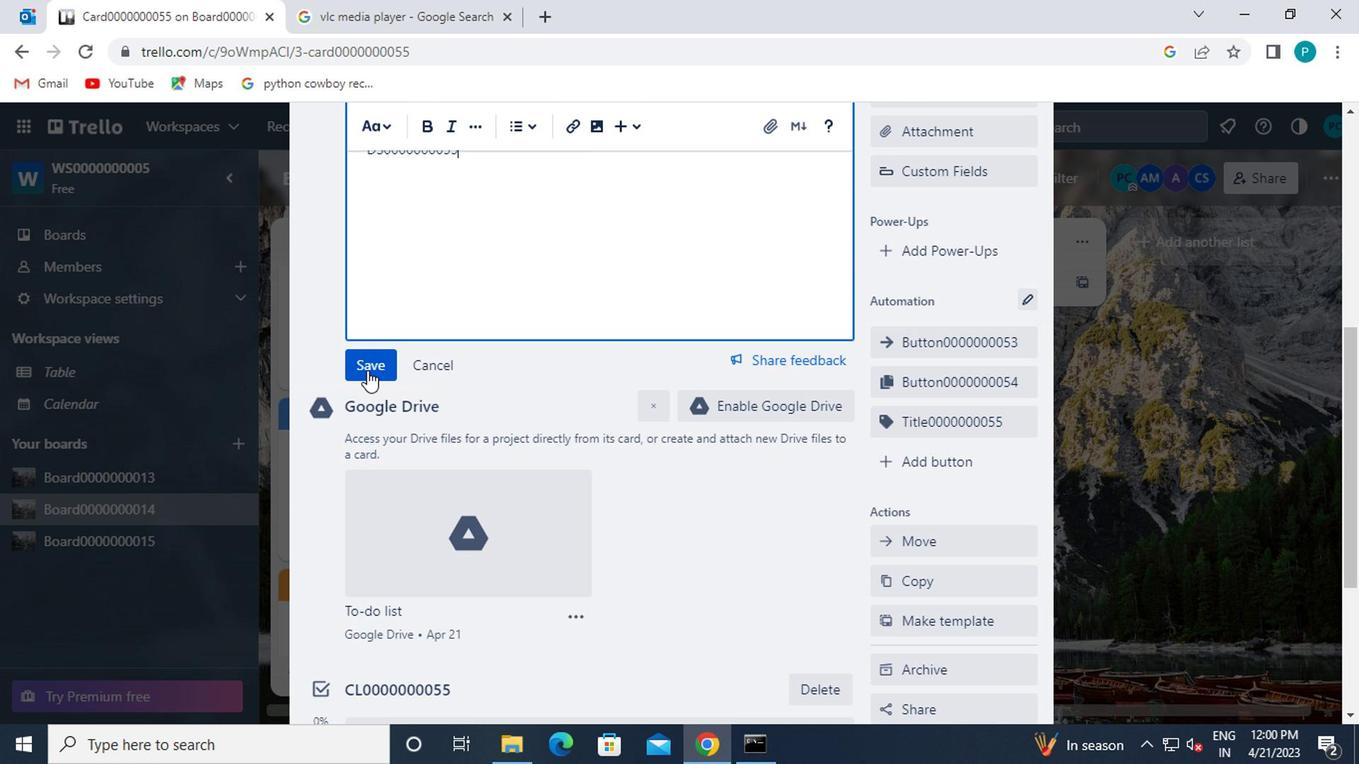 
Action: Mouse moved to (397, 448)
Screenshot: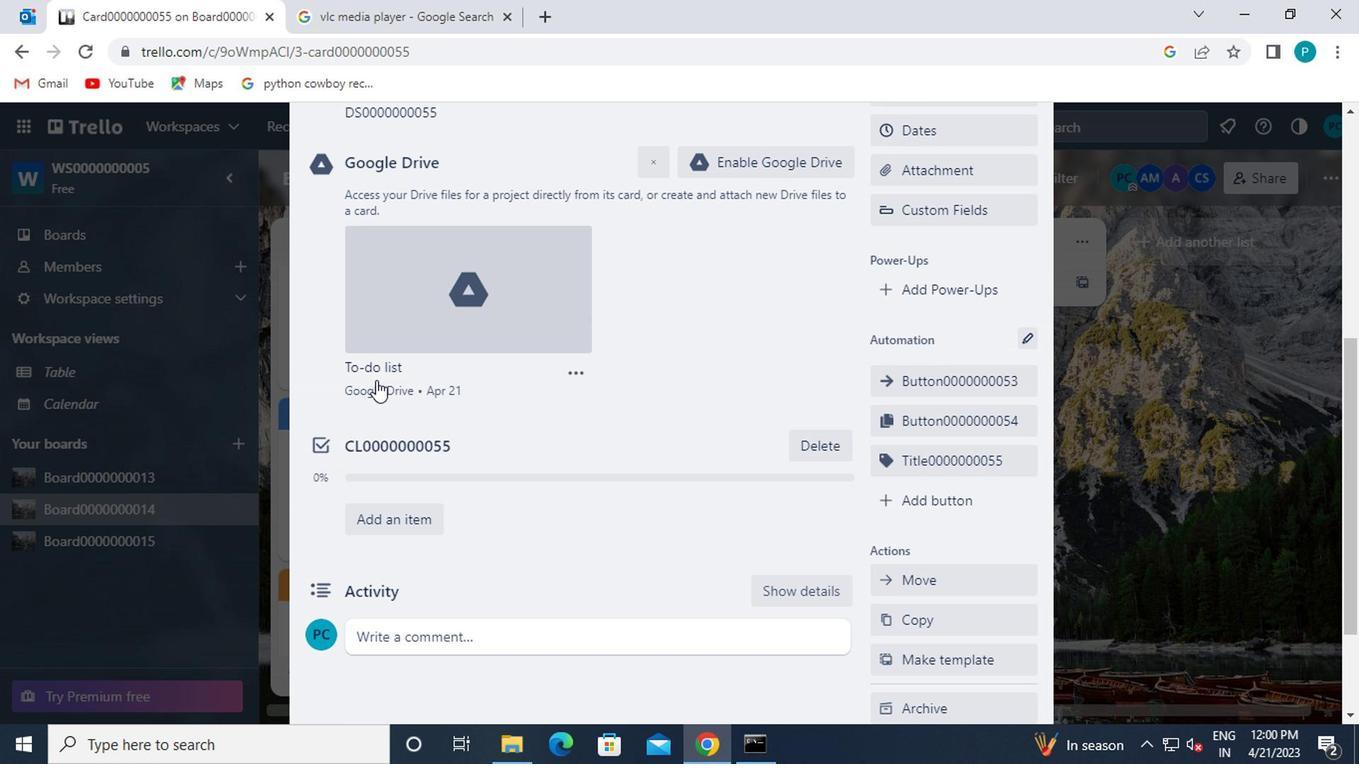 
Action: Mouse scrolled (397, 446) with delta (0, -1)
Screenshot: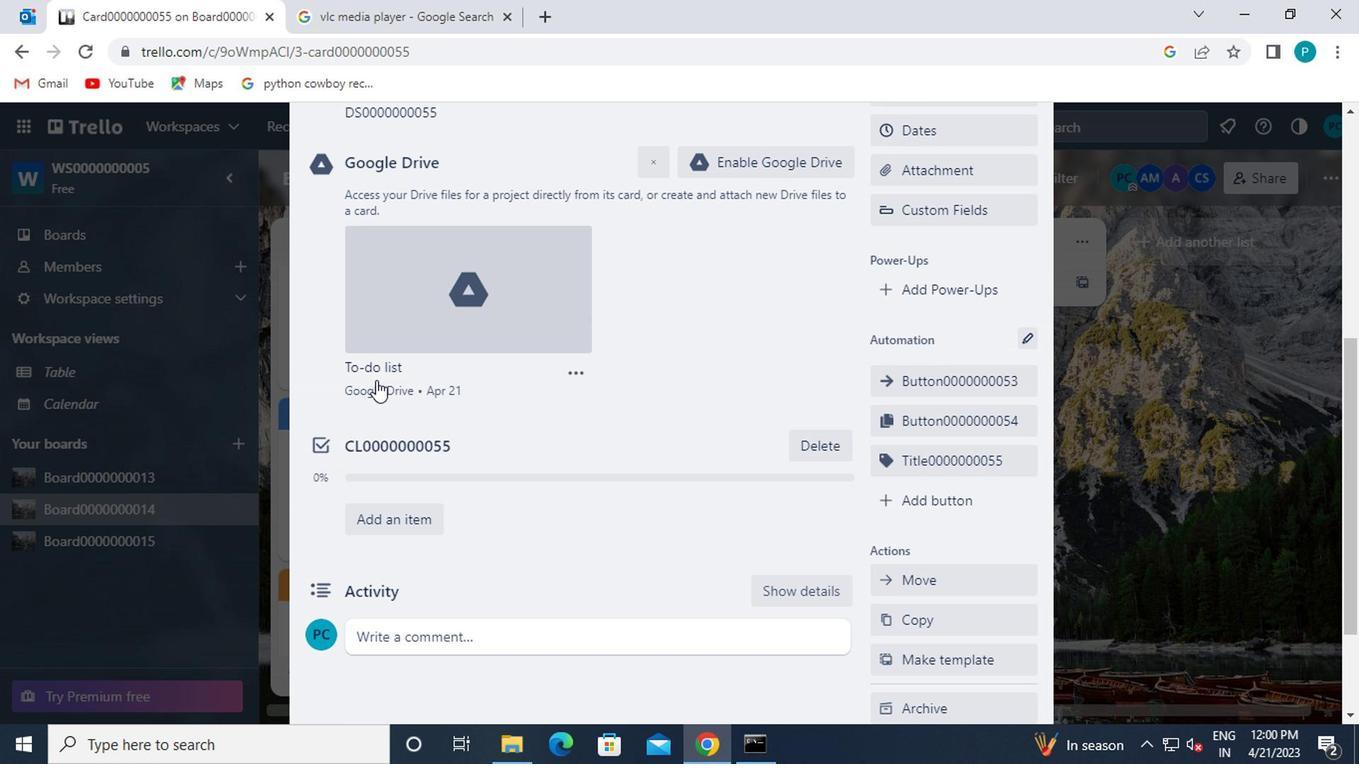 
Action: Mouse moved to (402, 468)
Screenshot: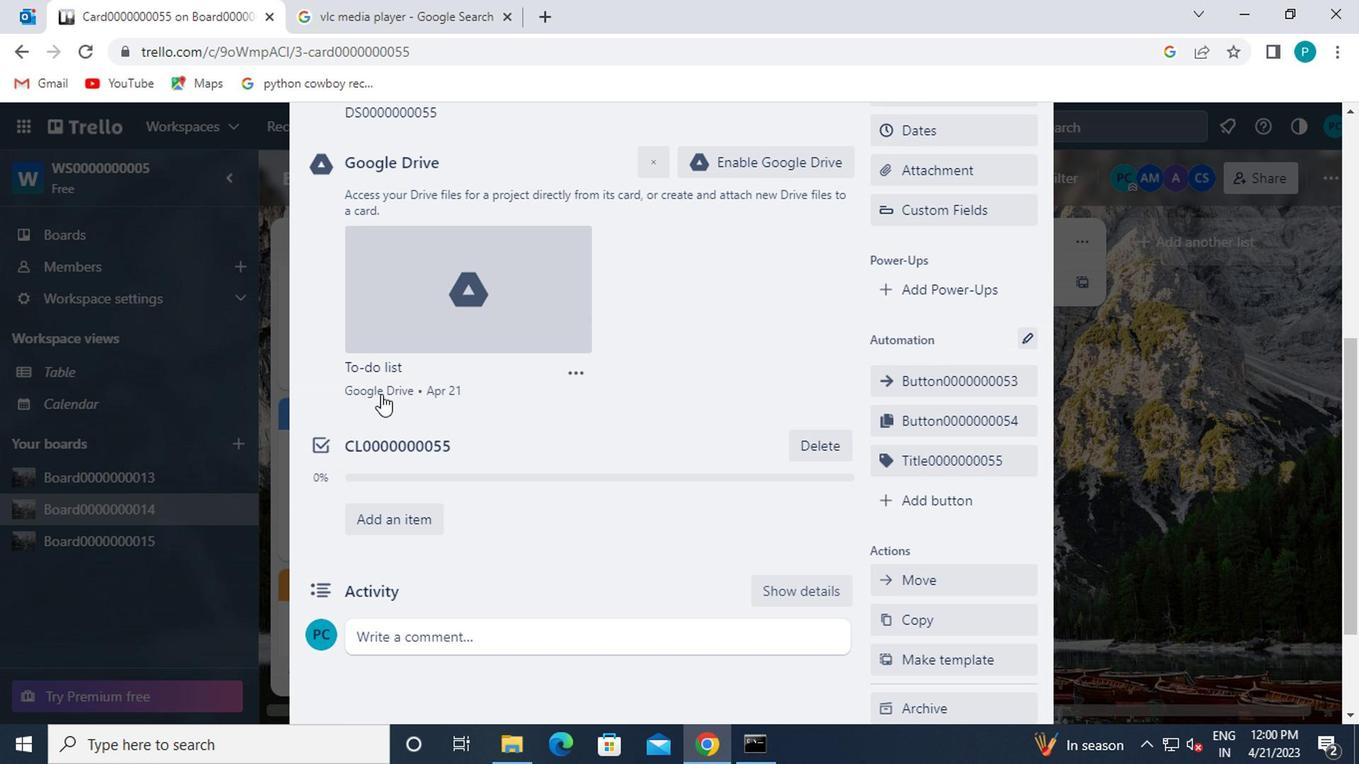 
Action: Mouse scrolled (402, 467) with delta (0, 0)
Screenshot: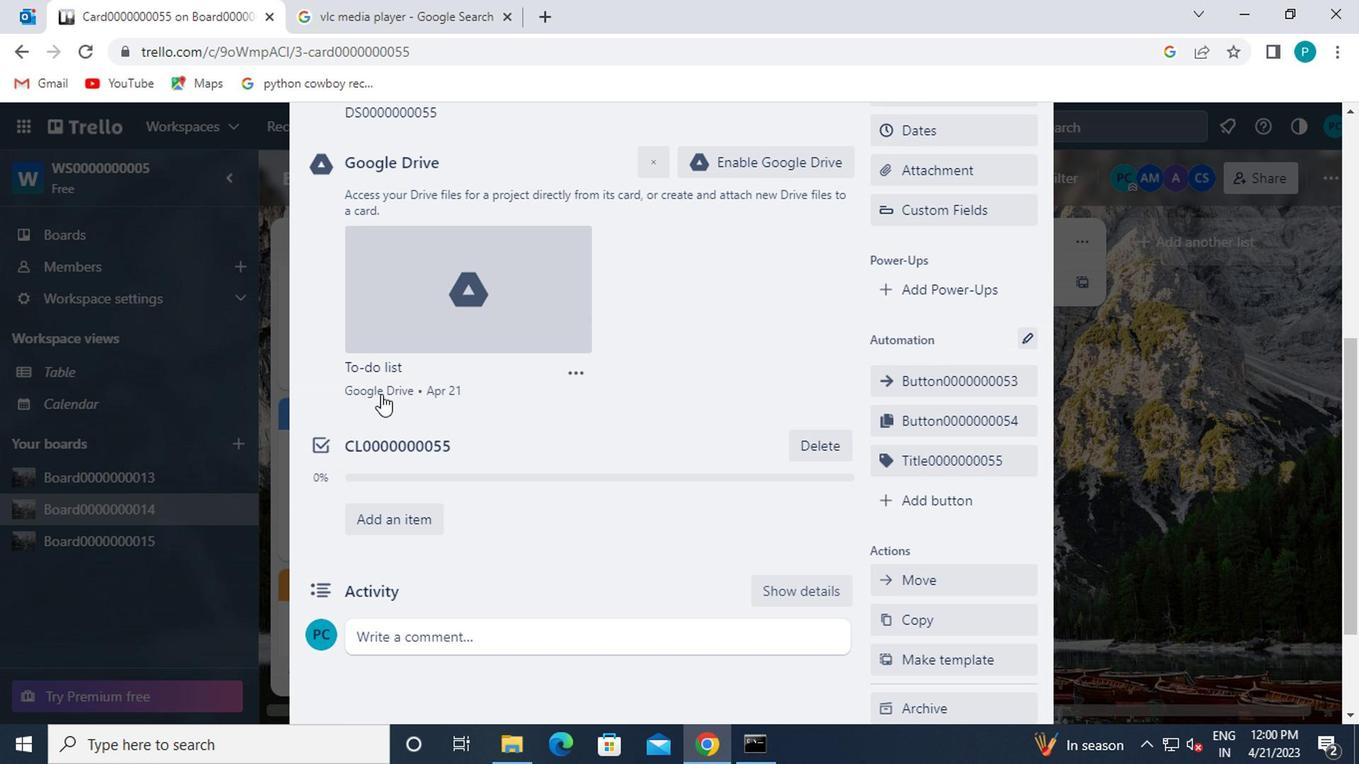 
Action: Mouse moved to (402, 472)
Screenshot: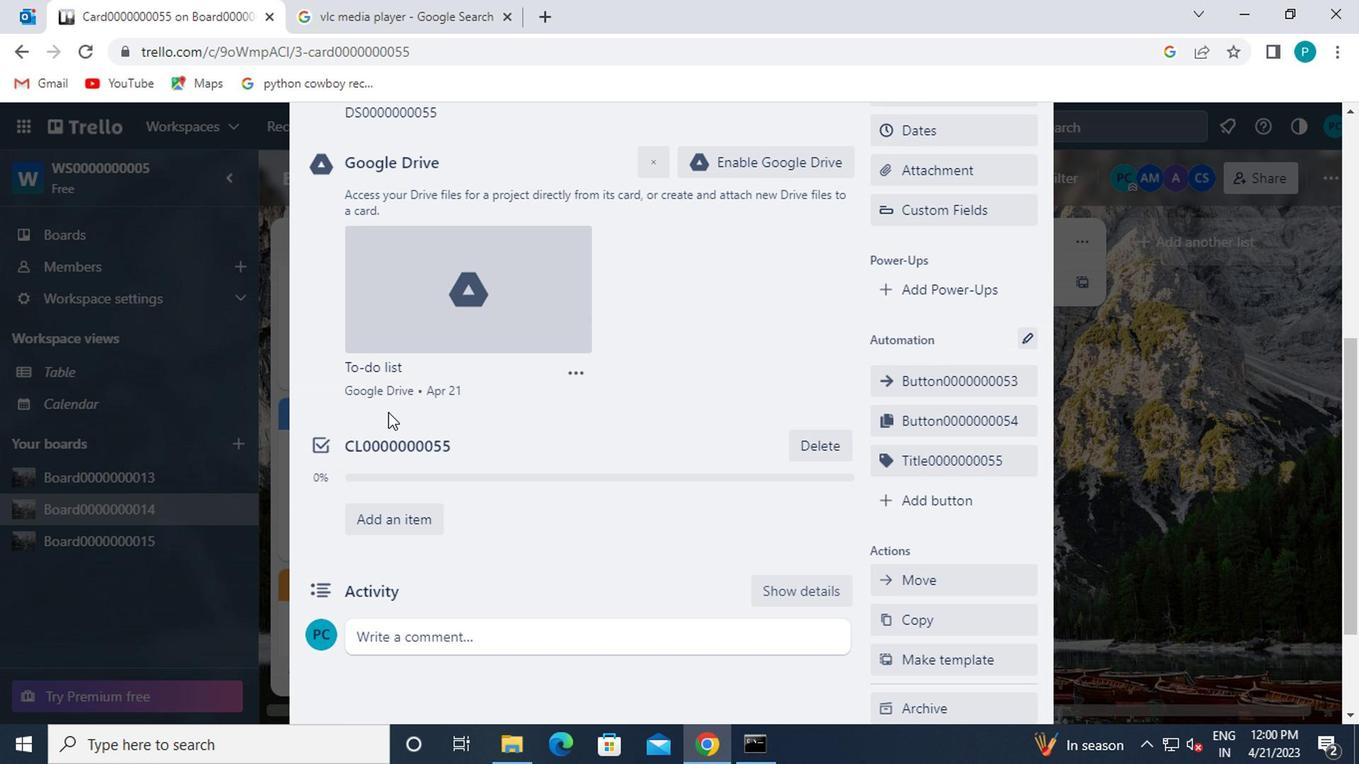 
Action: Mouse scrolled (402, 470) with delta (0, -1)
Screenshot: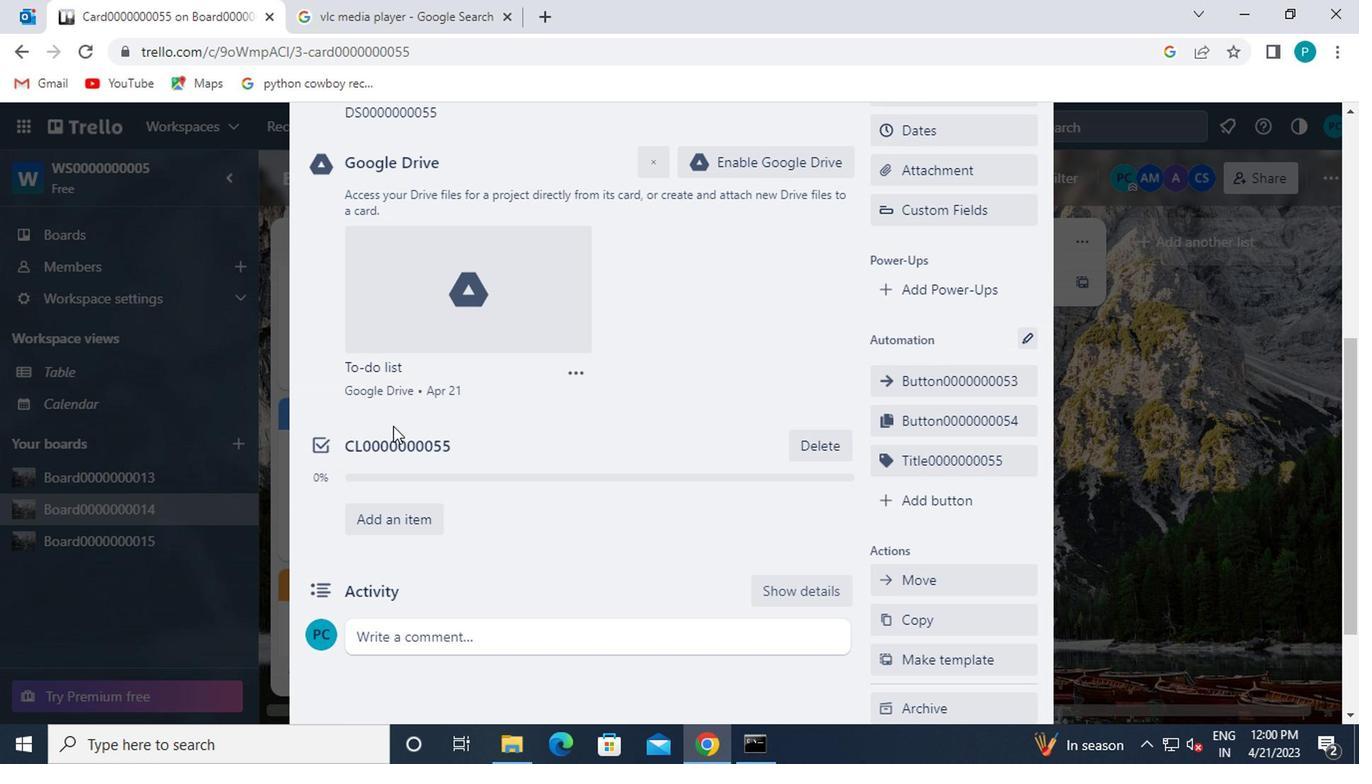 
Action: Mouse moved to (407, 482)
Screenshot: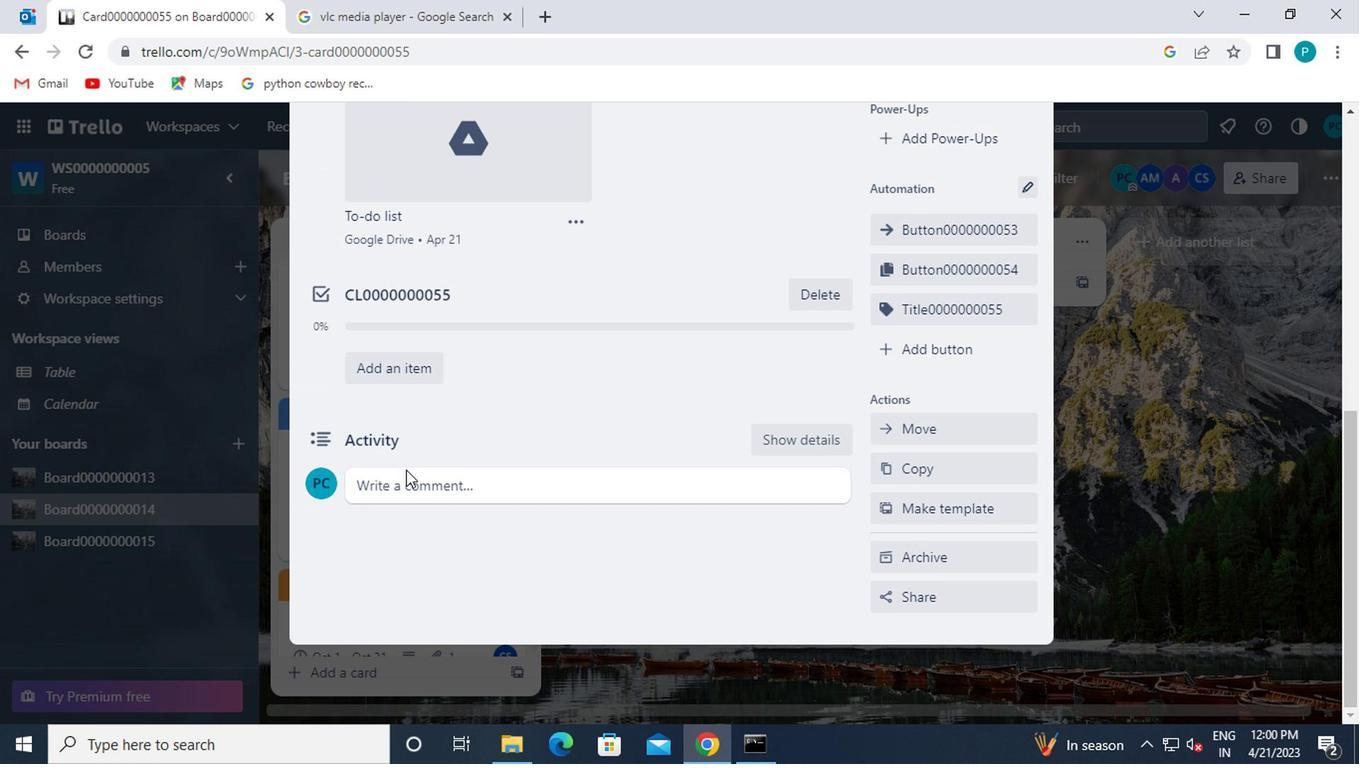 
Action: Mouse pressed left at (407, 482)
Screenshot: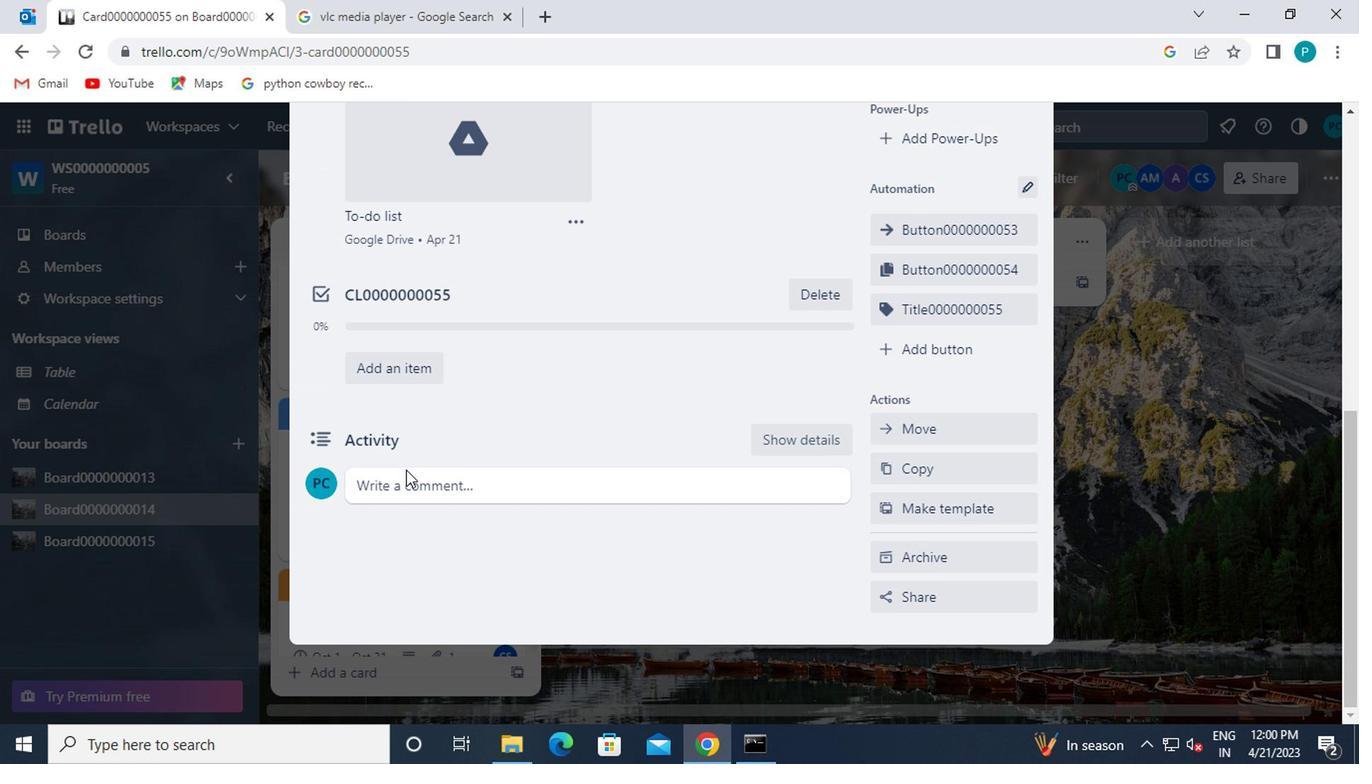 
Action: Mouse moved to (404, 485)
Screenshot: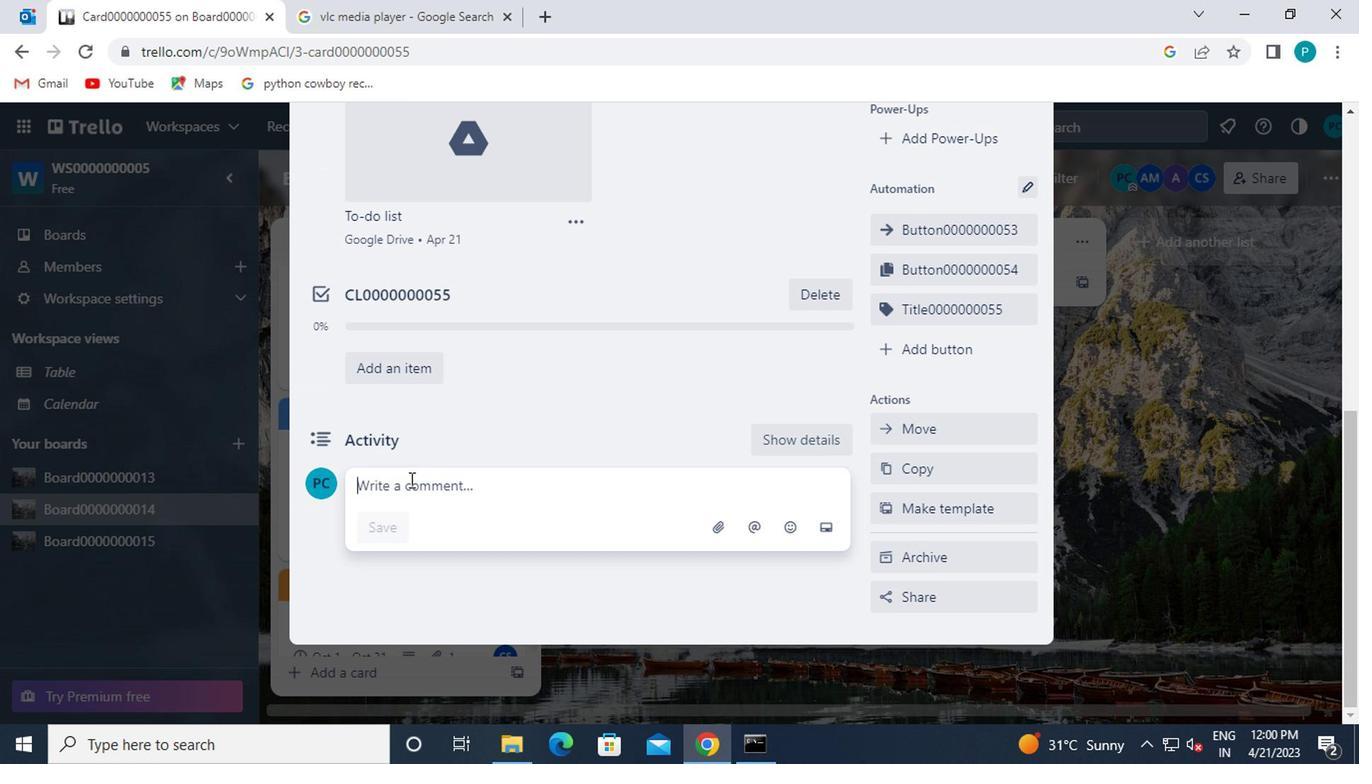 
Action: Key pressed cm0000000055
Screenshot: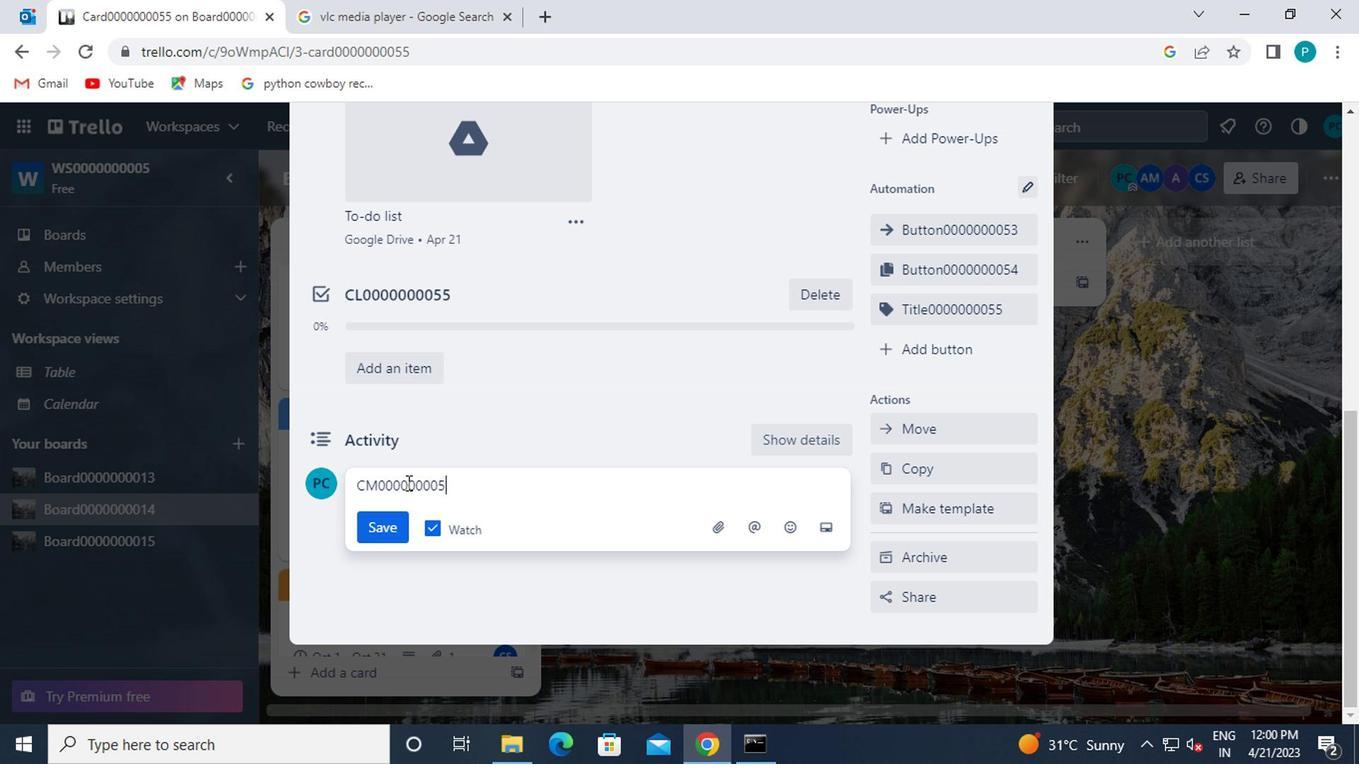 
Action: Mouse moved to (373, 536)
Screenshot: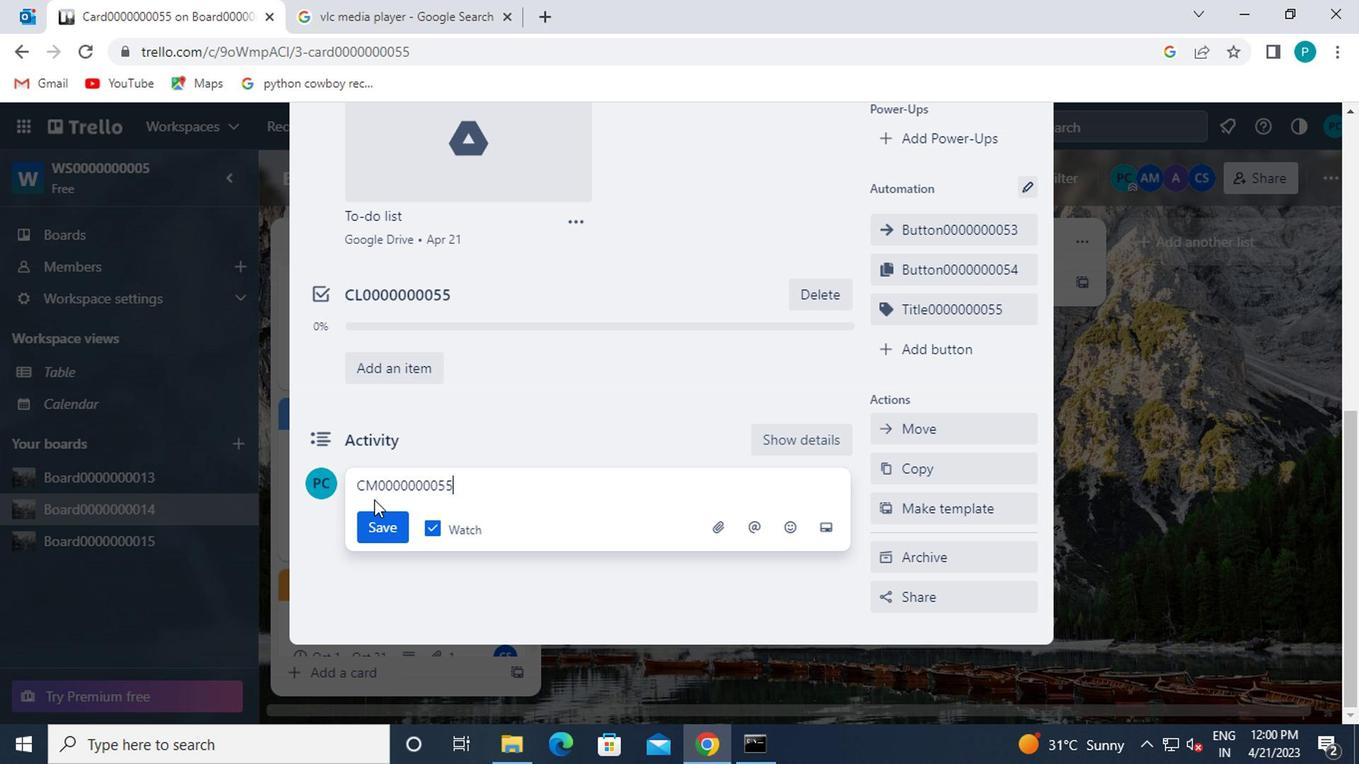 
Action: Mouse pressed left at (373, 536)
Screenshot: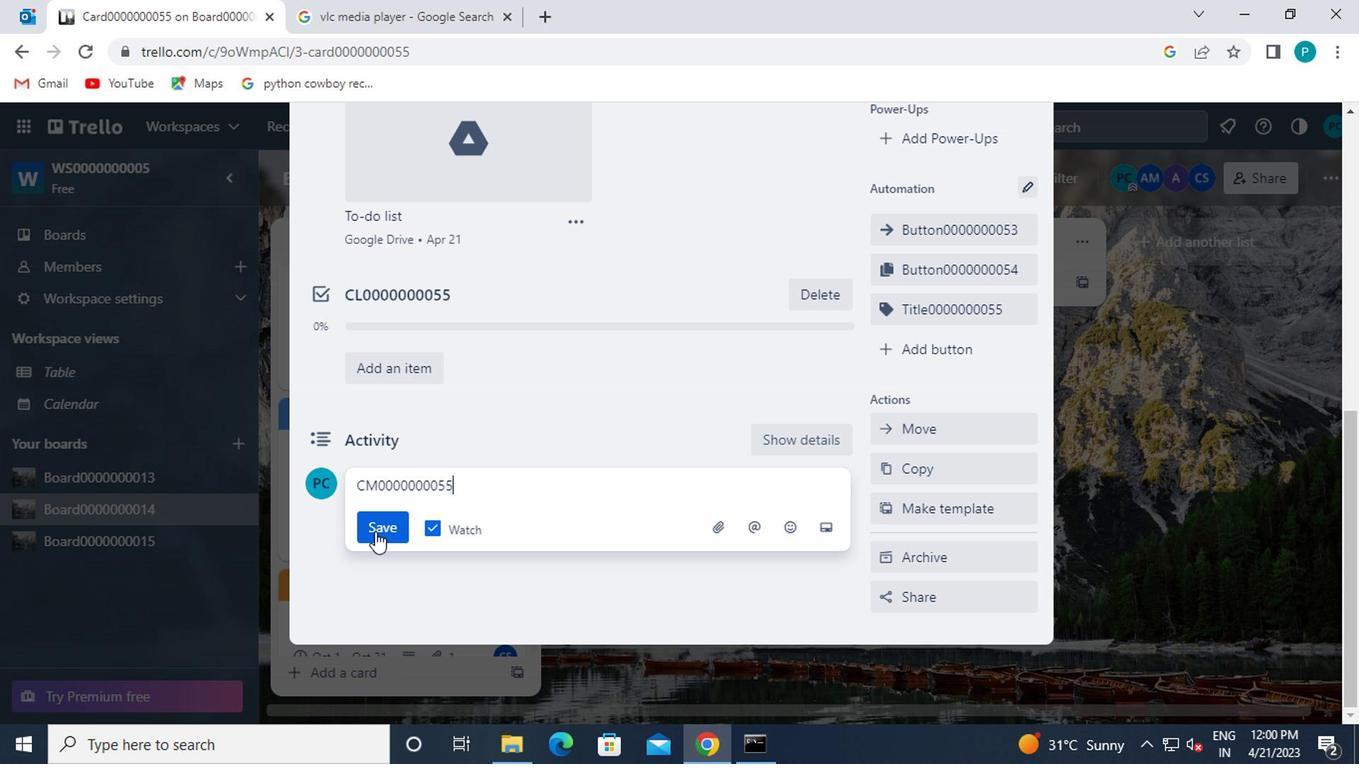 
Action: Mouse moved to (373, 537)
Screenshot: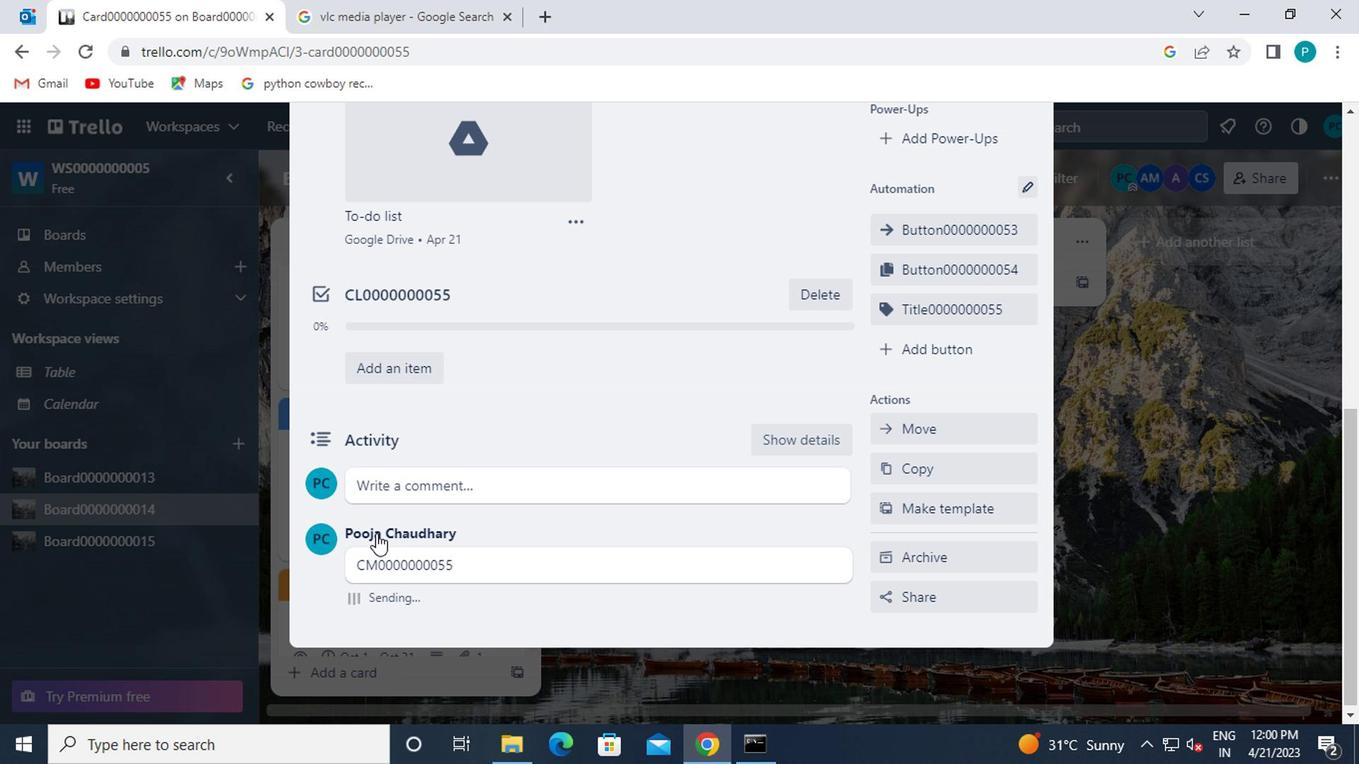
Action: Mouse scrolled (373, 538) with delta (0, 0)
Screenshot: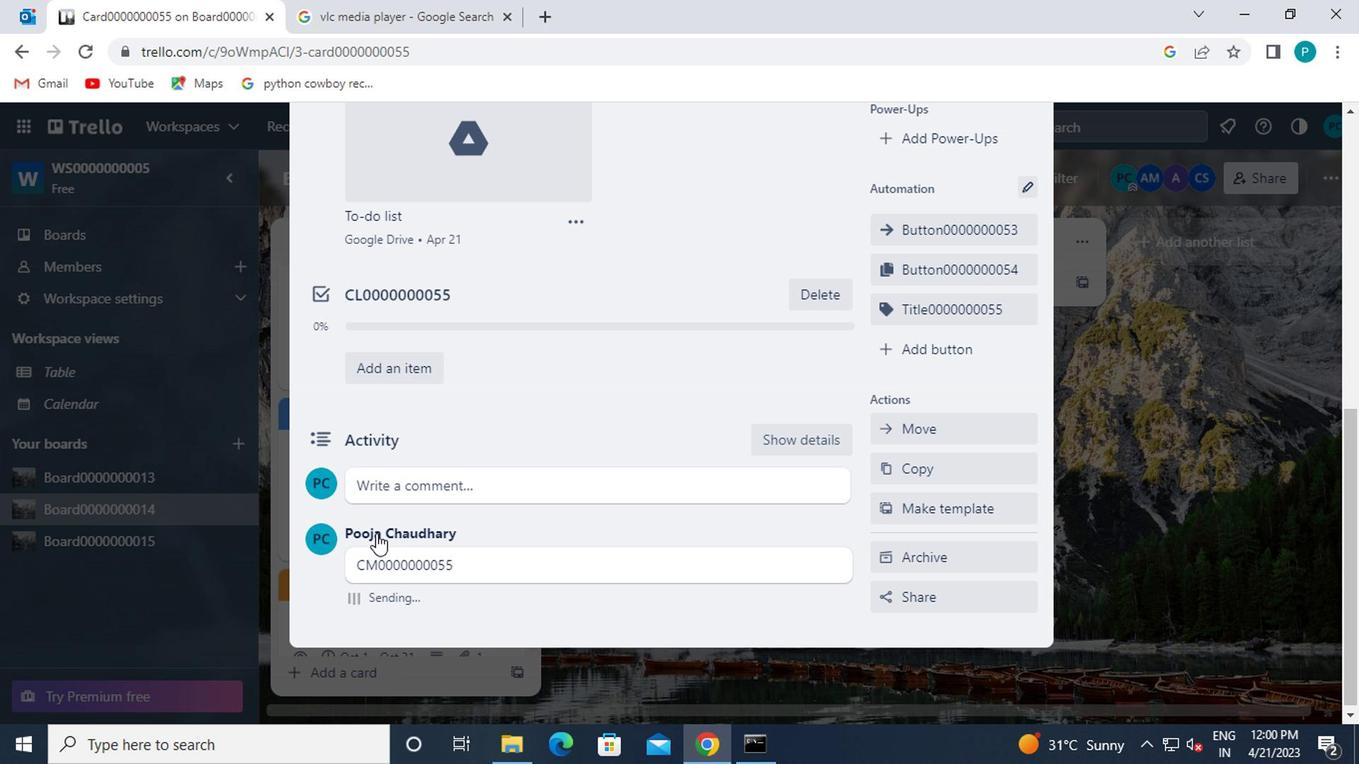 
Action: Mouse scrolled (373, 538) with delta (0, 0)
Screenshot: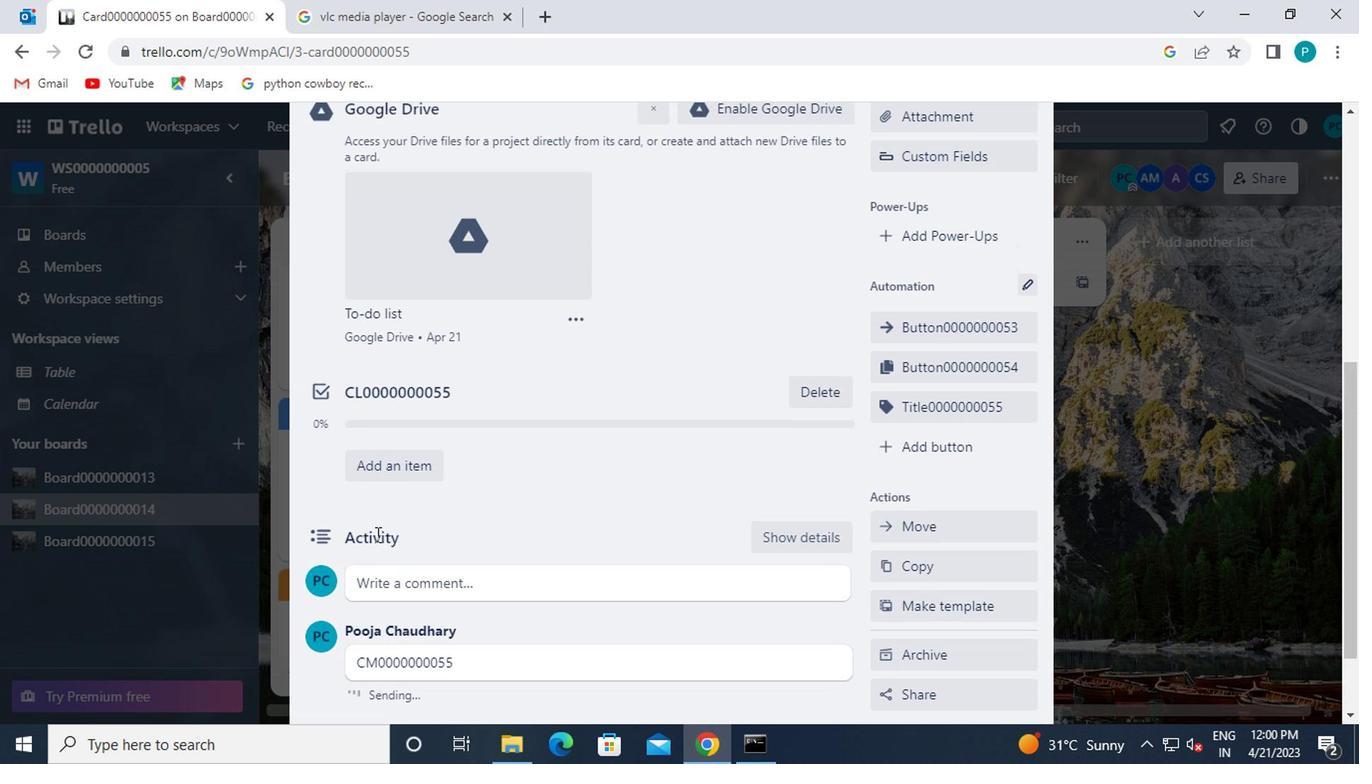 
